 Task: Use the formula "DSTDEV" in spreadsheet "Project protfolio".
Action: Mouse moved to (789, 125)
Screenshot: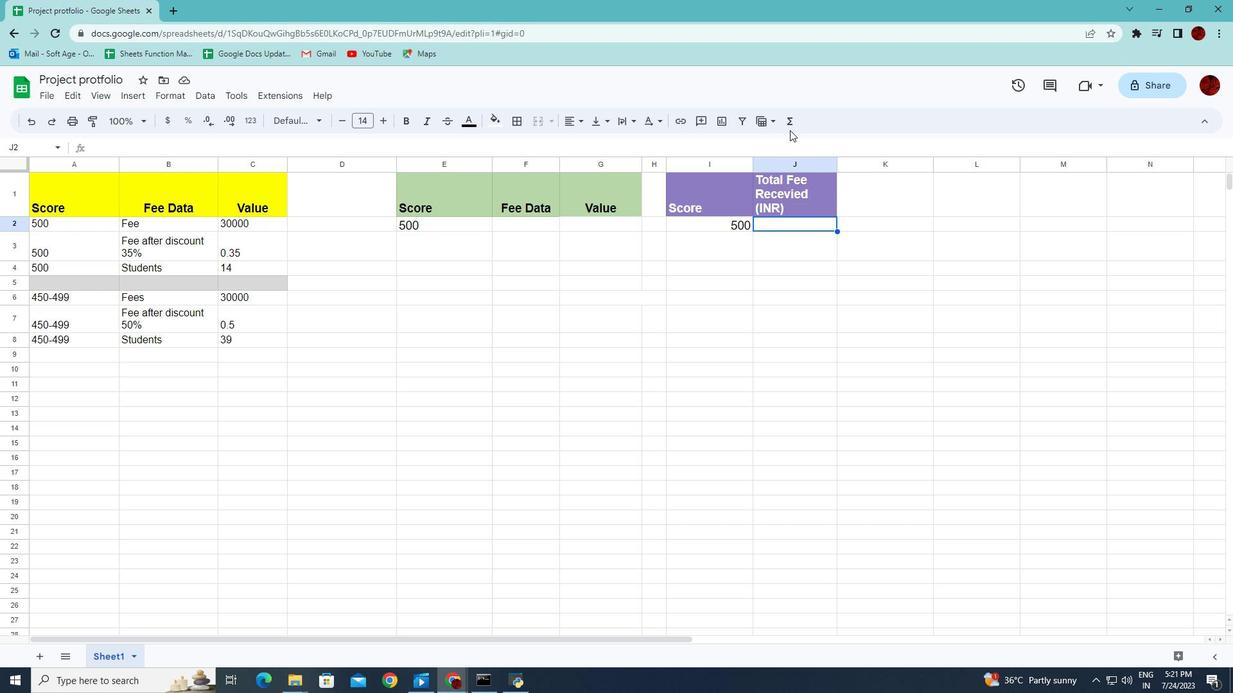 
Action: Mouse pressed left at (789, 125)
Screenshot: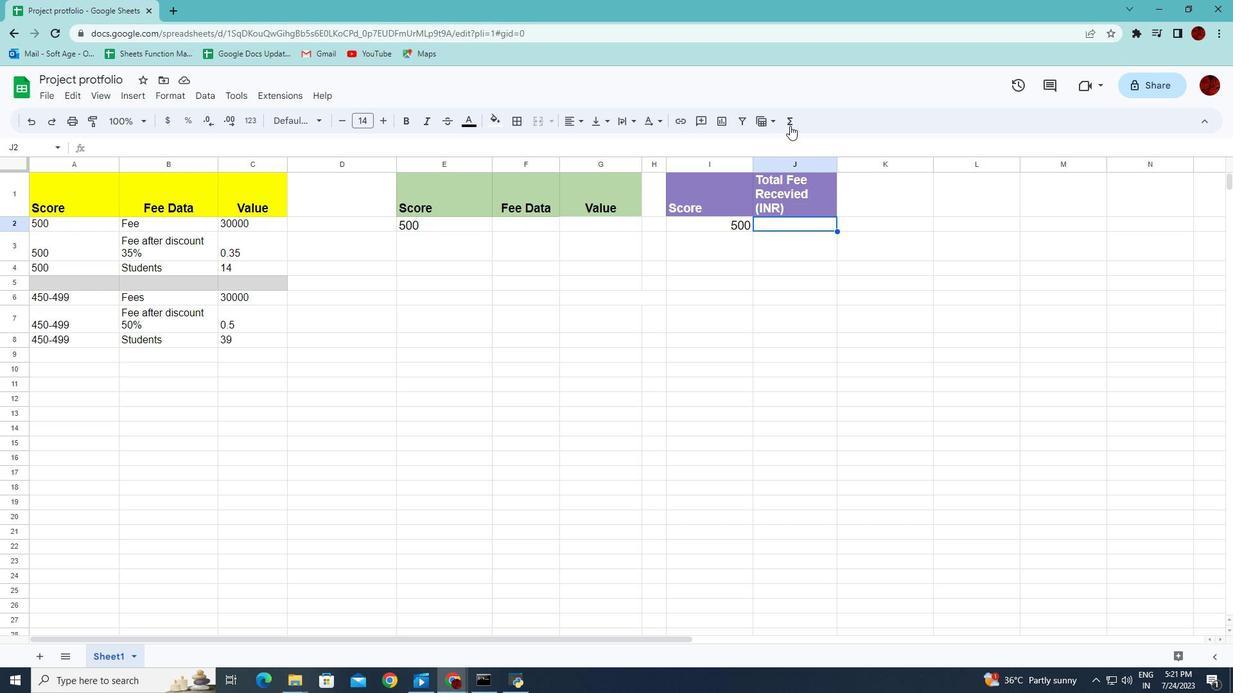 
Action: Mouse moved to (995, 256)
Screenshot: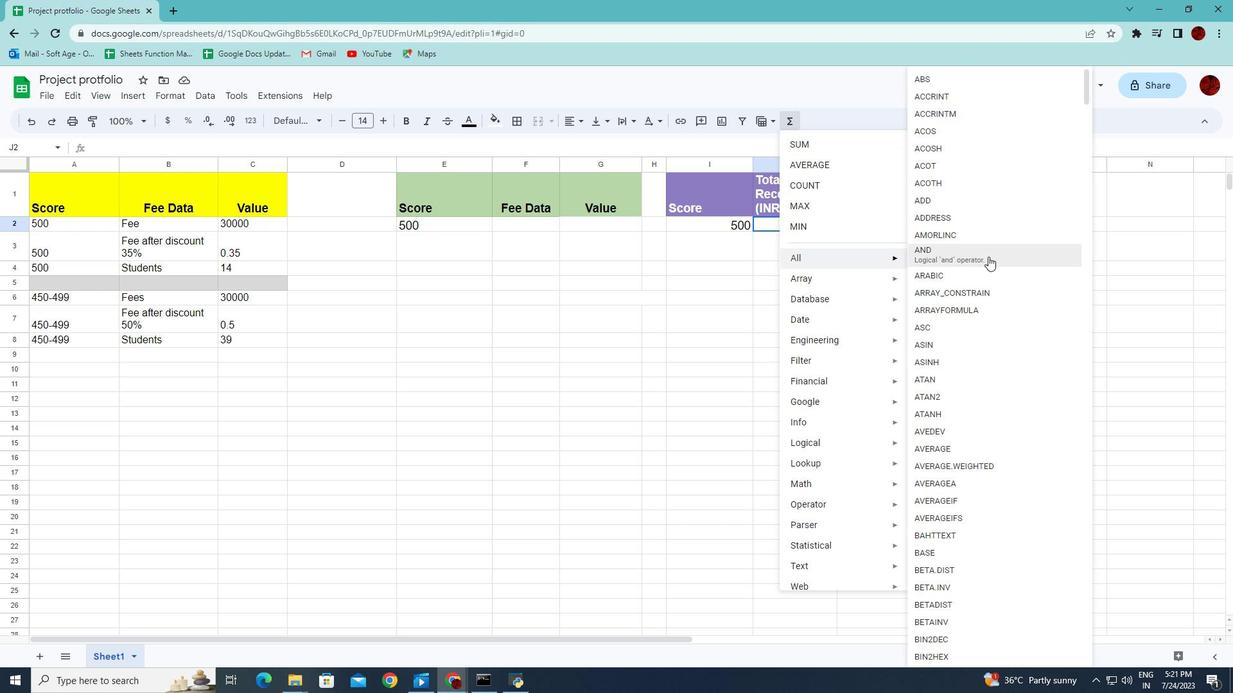 
Action: Mouse scrolled (995, 255) with delta (0, 0)
Screenshot: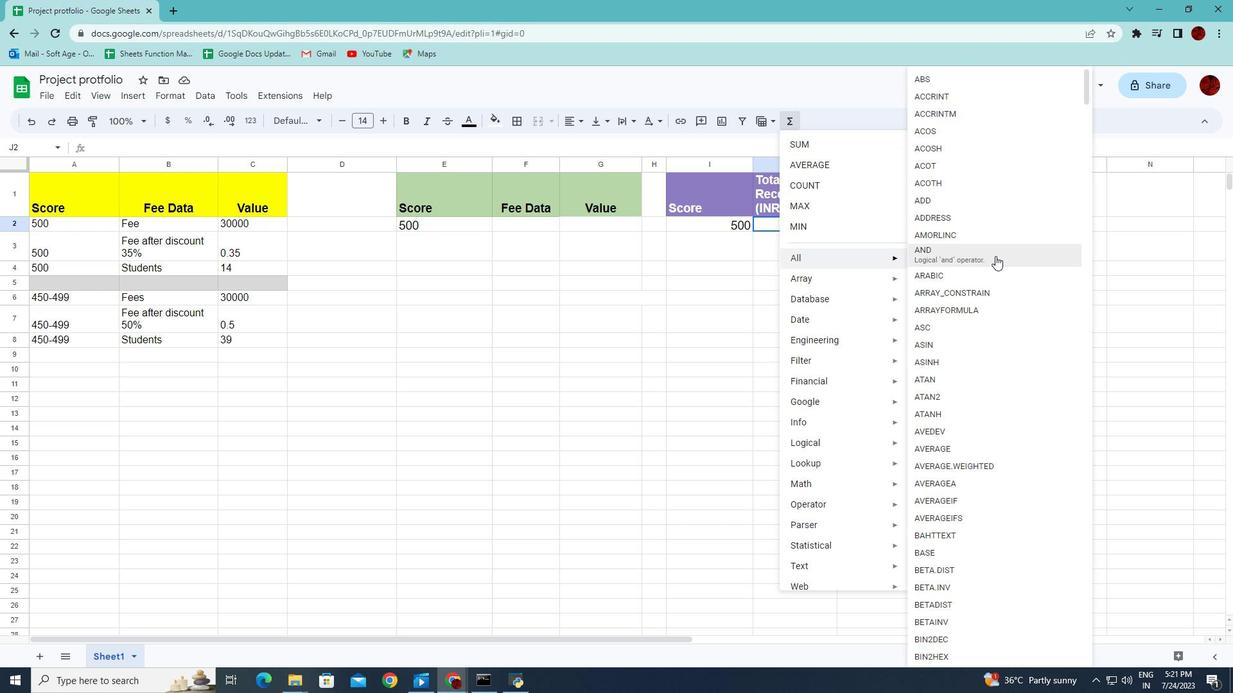 
Action: Mouse scrolled (995, 255) with delta (0, 0)
Screenshot: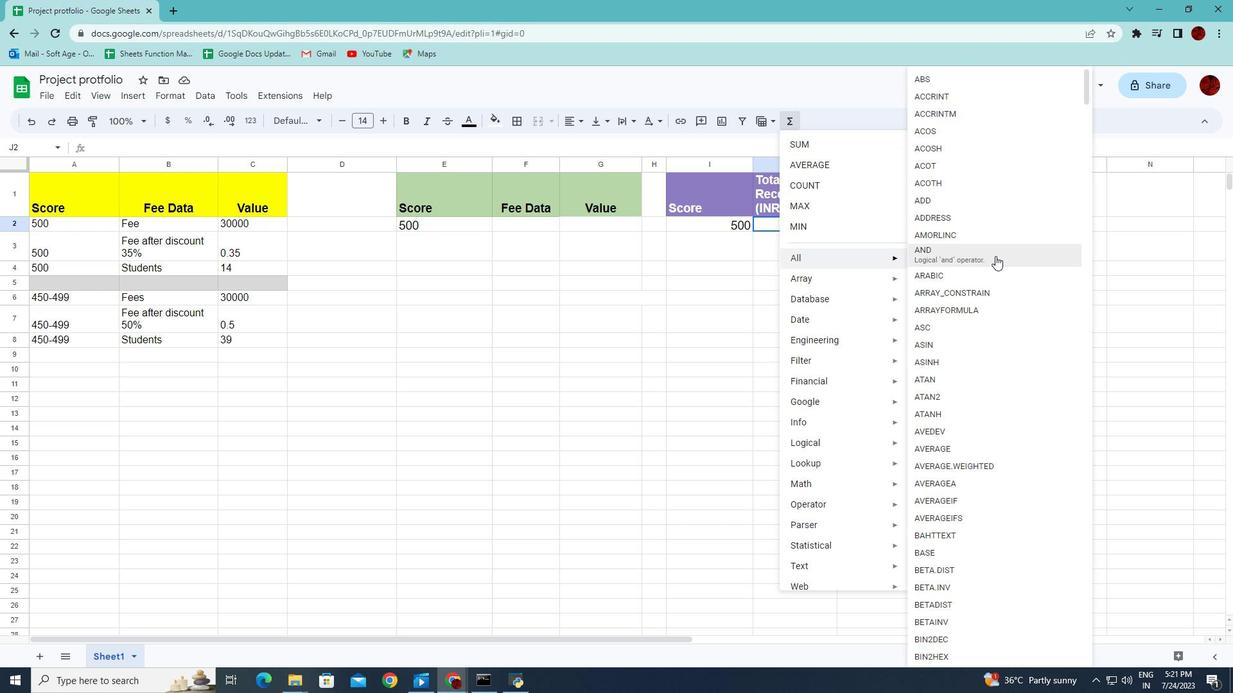 
Action: Mouse scrolled (995, 255) with delta (0, 0)
Screenshot: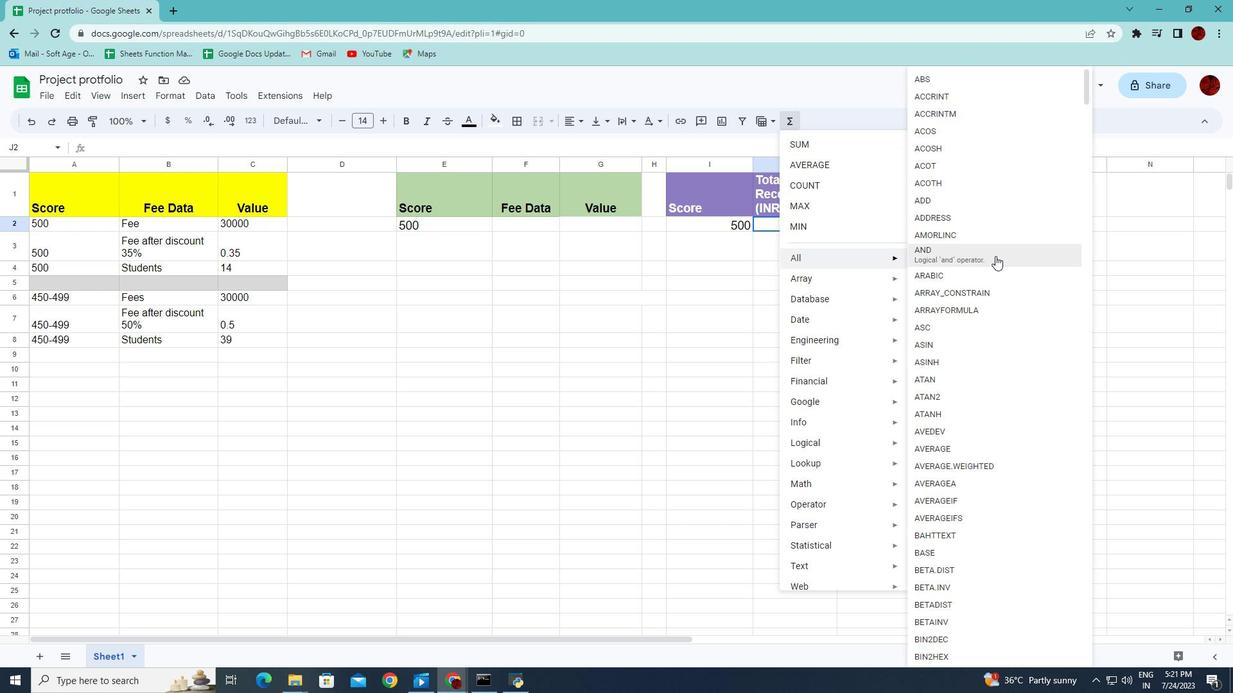 
Action: Mouse scrolled (995, 255) with delta (0, 0)
Screenshot: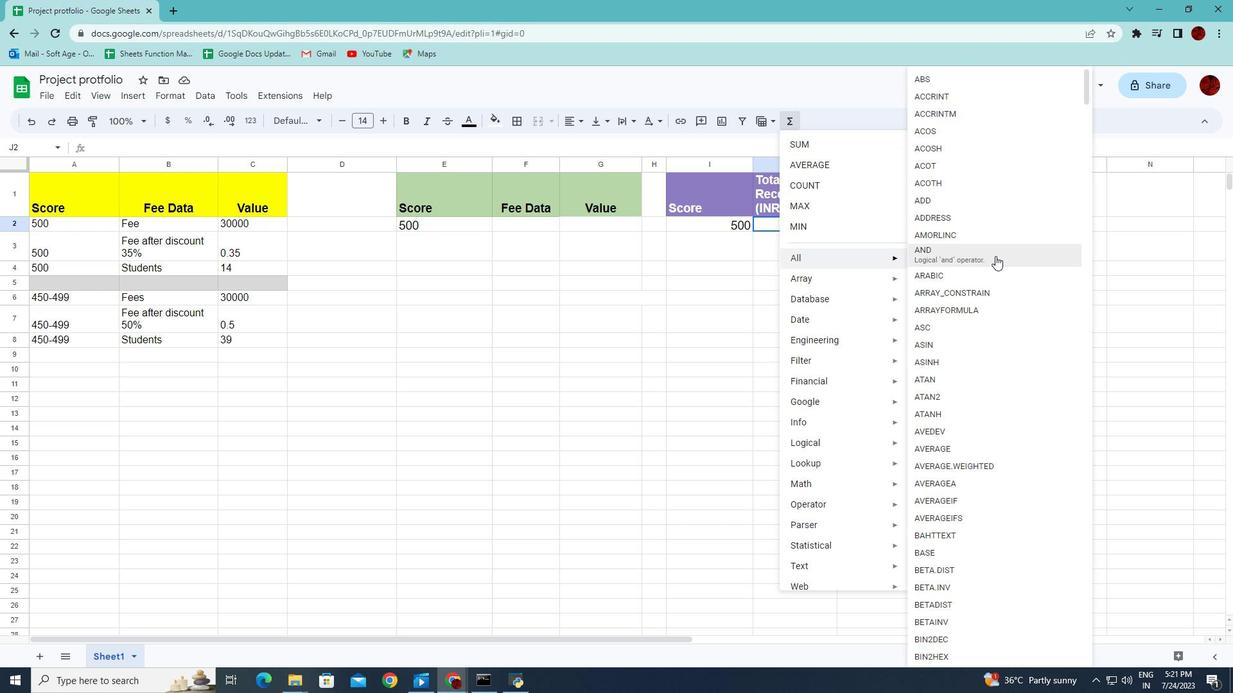 
Action: Mouse scrolled (995, 255) with delta (0, 0)
Screenshot: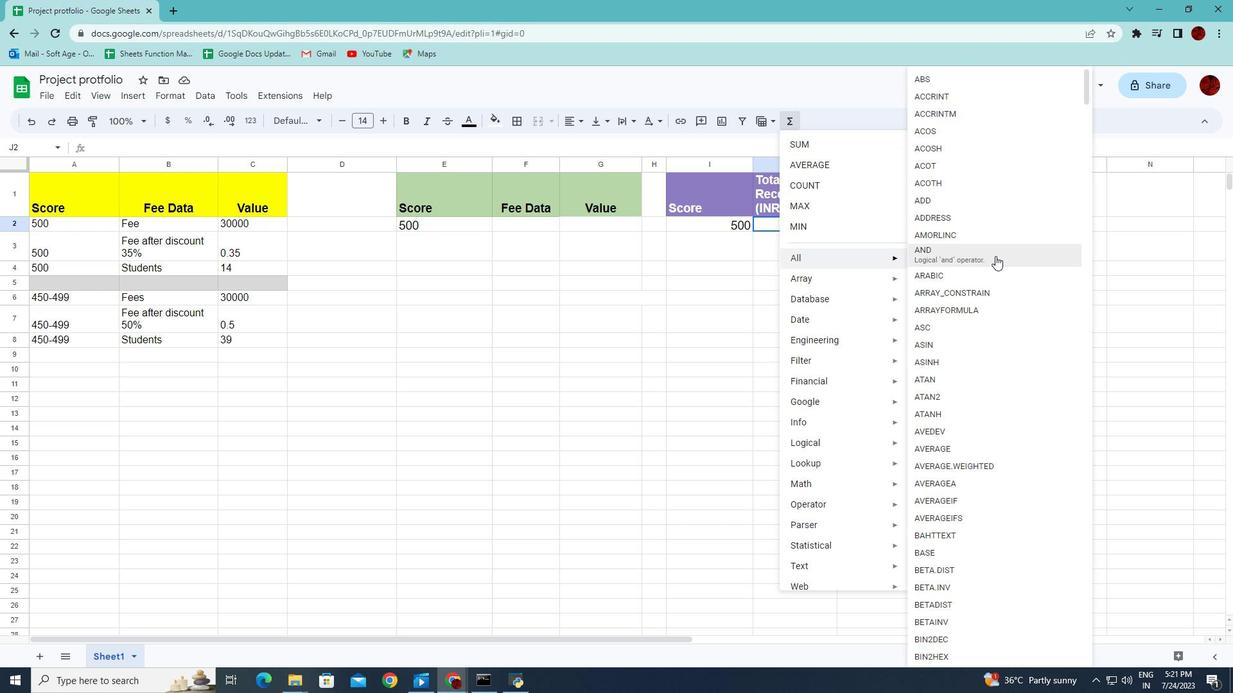 
Action: Mouse scrolled (995, 255) with delta (0, 0)
Screenshot: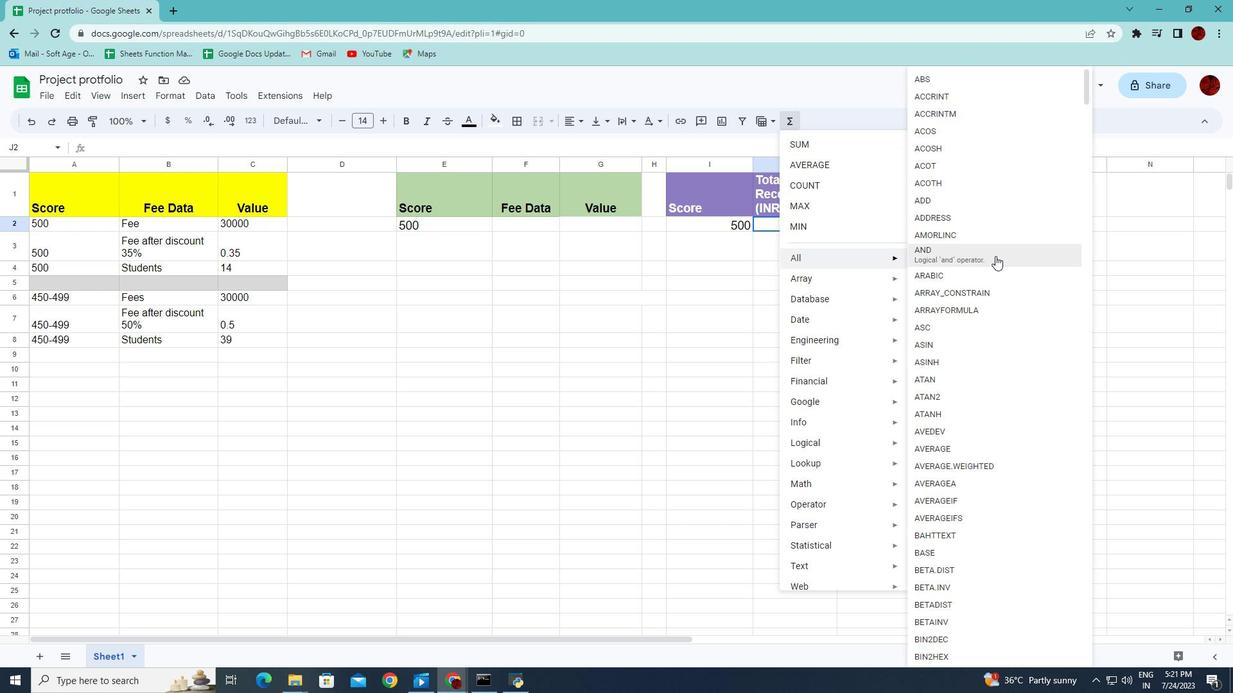 
Action: Mouse scrolled (995, 255) with delta (0, 0)
Screenshot: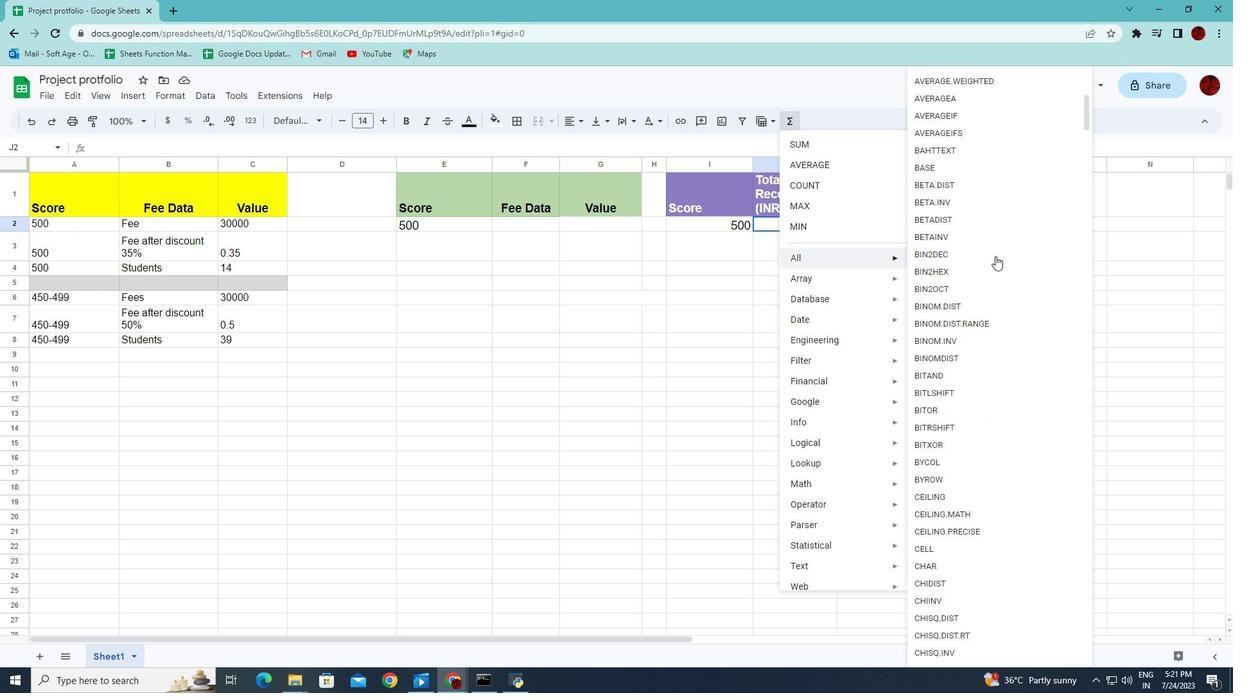 
Action: Mouse scrolled (995, 255) with delta (0, 0)
Screenshot: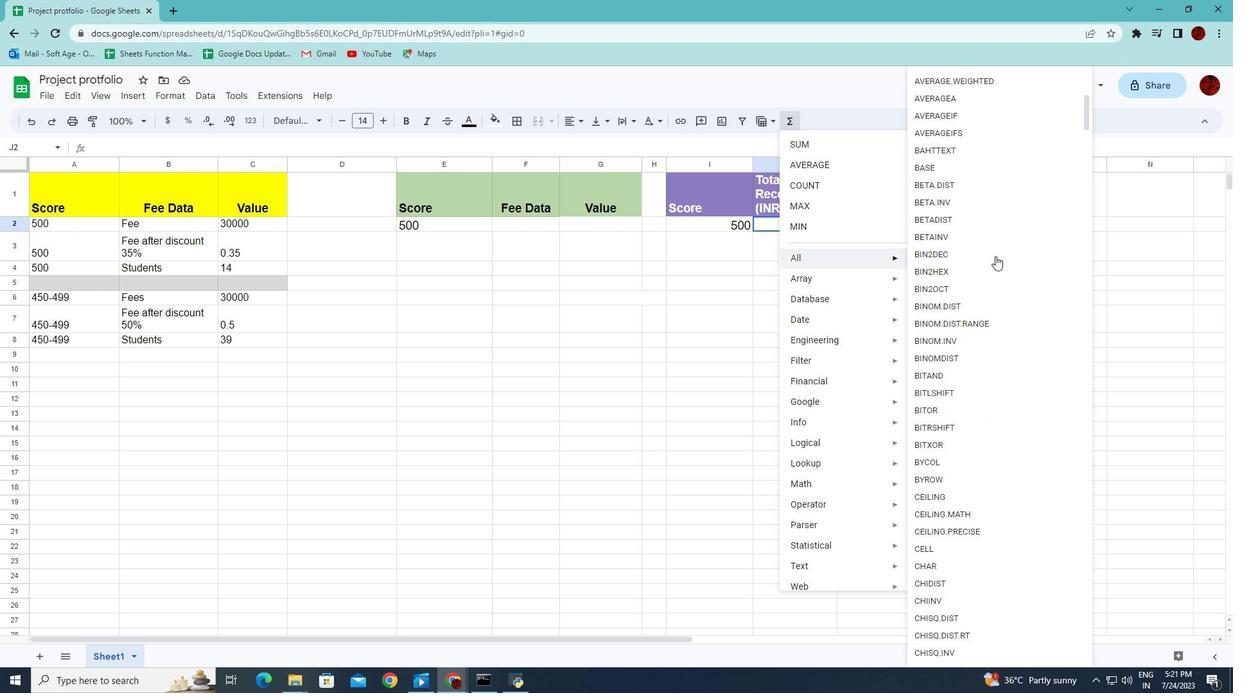 
Action: Mouse scrolled (995, 255) with delta (0, 0)
Screenshot: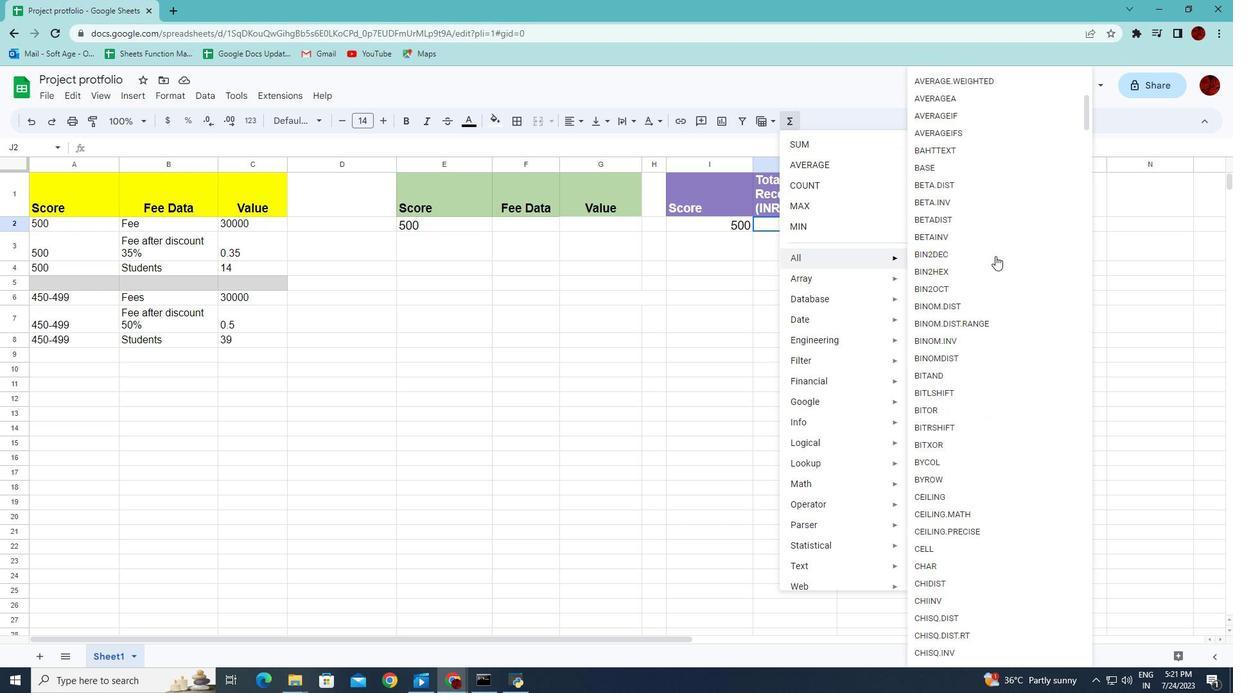 
Action: Mouse scrolled (995, 255) with delta (0, 0)
Screenshot: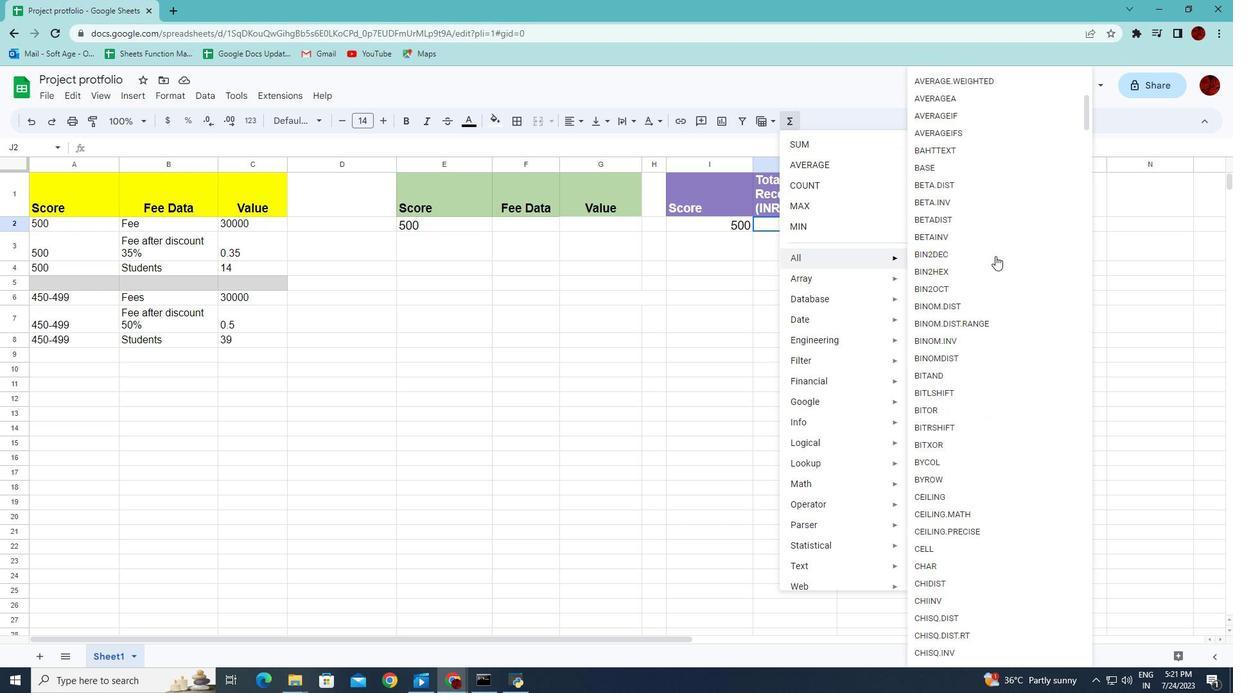 
Action: Mouse scrolled (995, 255) with delta (0, 0)
Screenshot: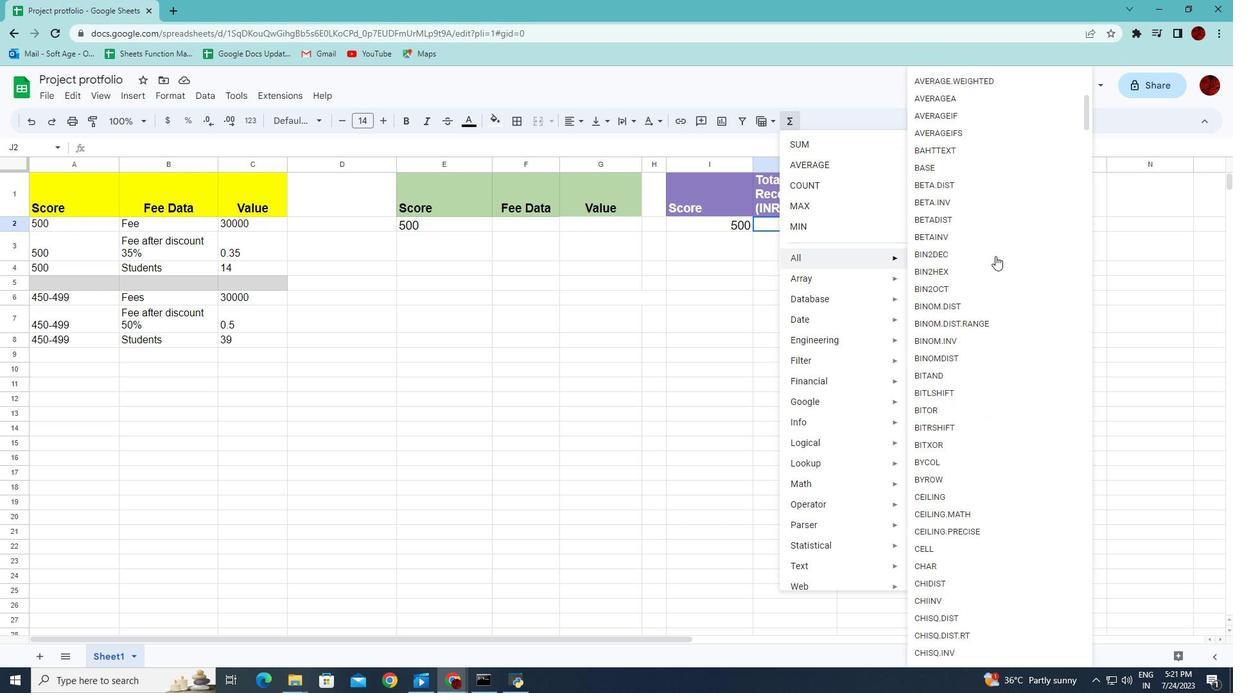 
Action: Mouse scrolled (995, 255) with delta (0, 0)
Screenshot: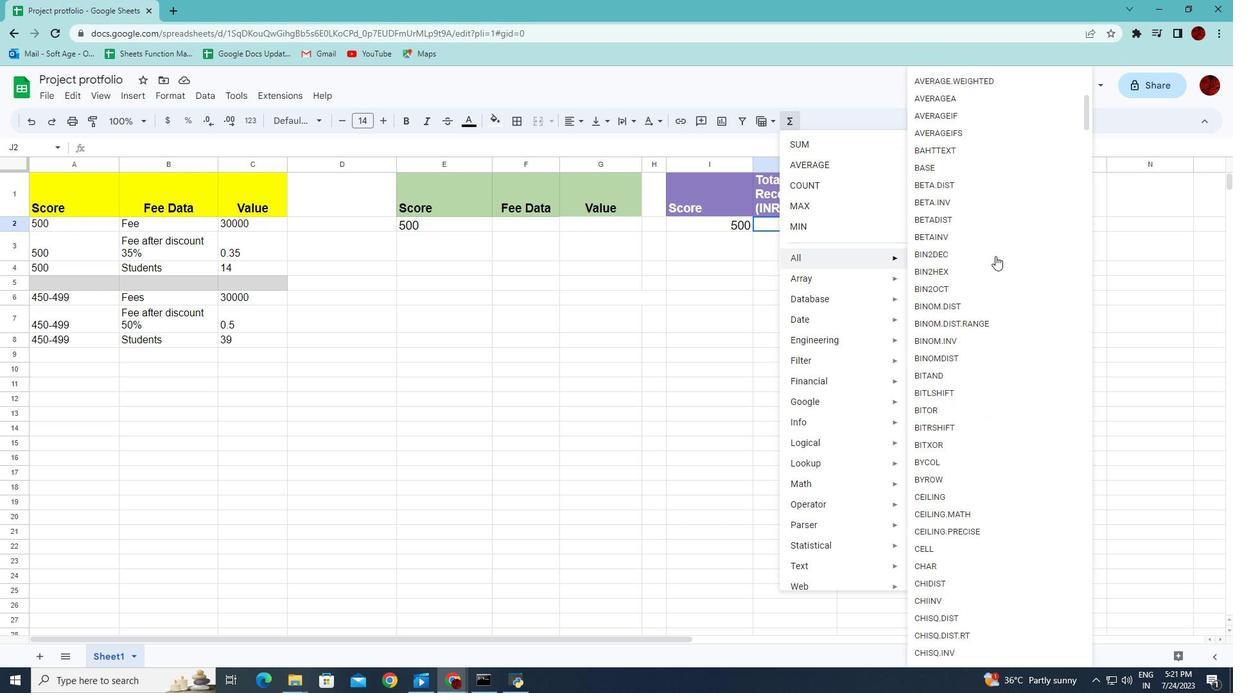 
Action: Mouse scrolled (995, 255) with delta (0, 0)
Screenshot: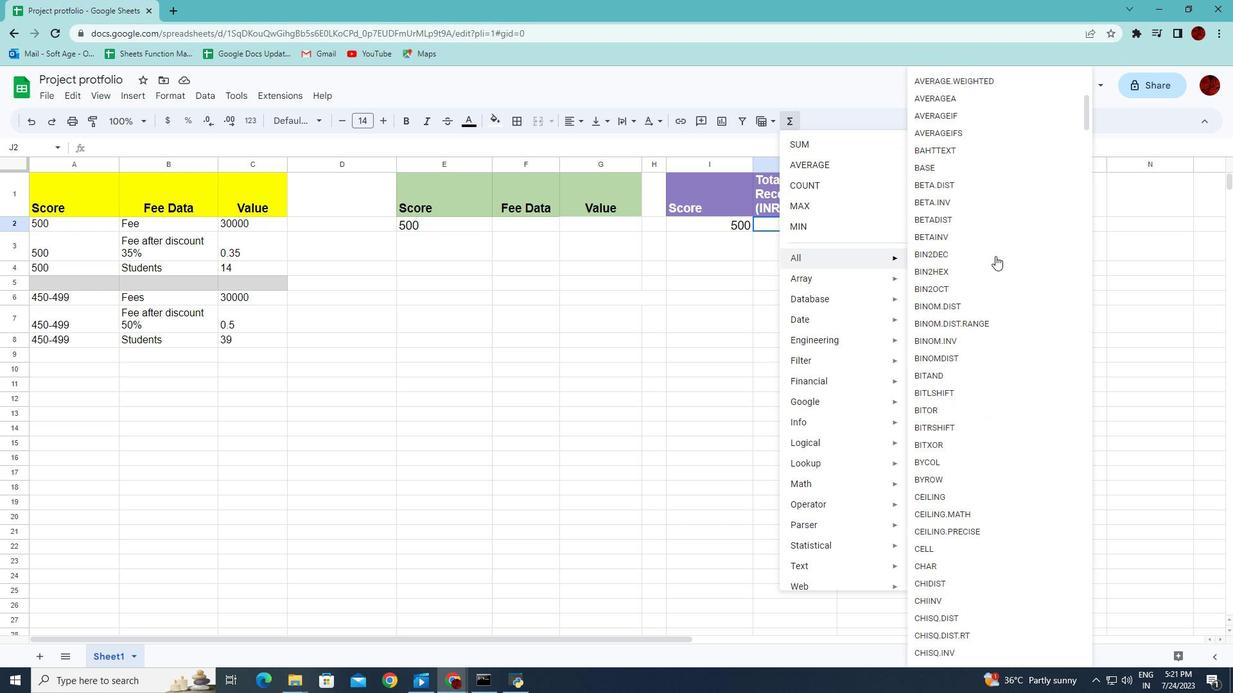 
Action: Mouse scrolled (995, 255) with delta (0, 0)
Screenshot: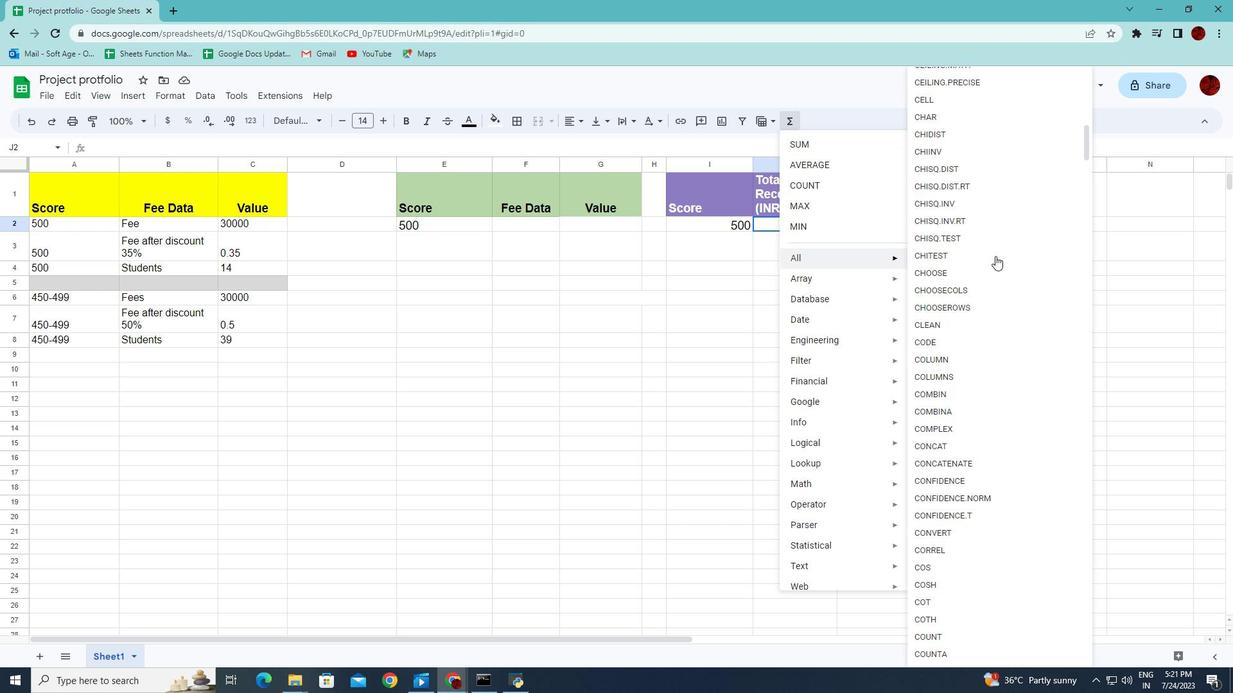 
Action: Mouse scrolled (995, 255) with delta (0, 0)
Screenshot: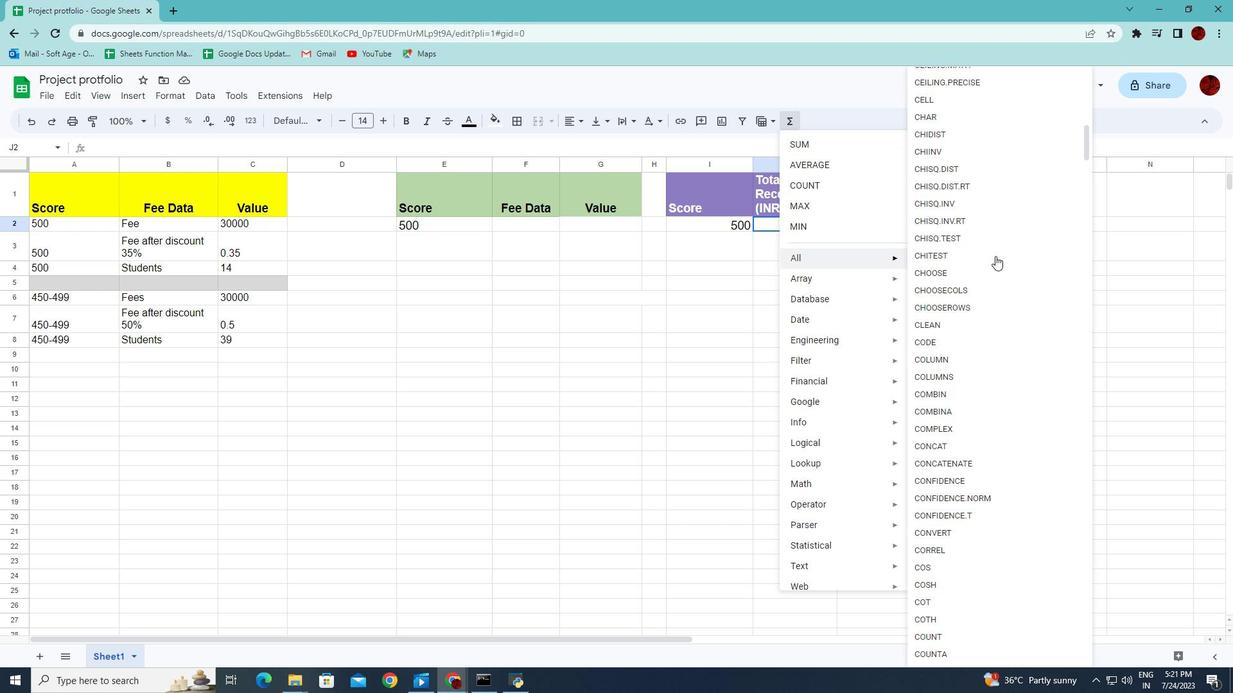 
Action: Mouse scrolled (995, 255) with delta (0, 0)
Screenshot: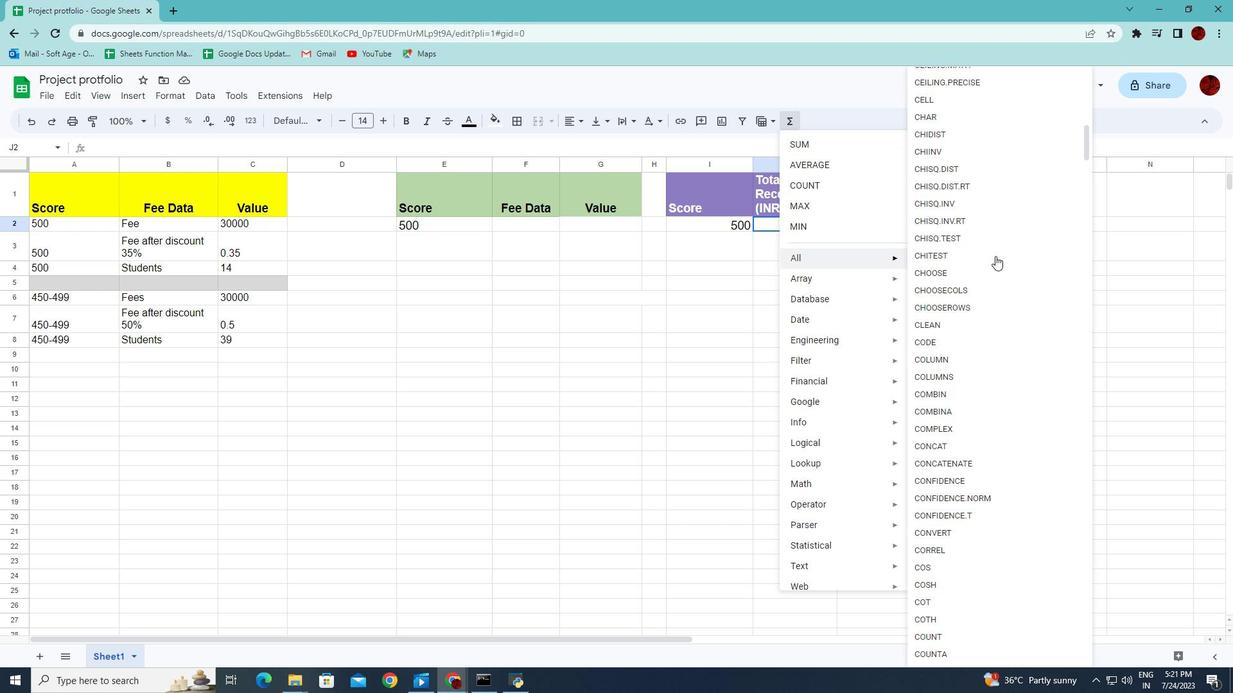 
Action: Mouse scrolled (995, 255) with delta (0, 0)
Screenshot: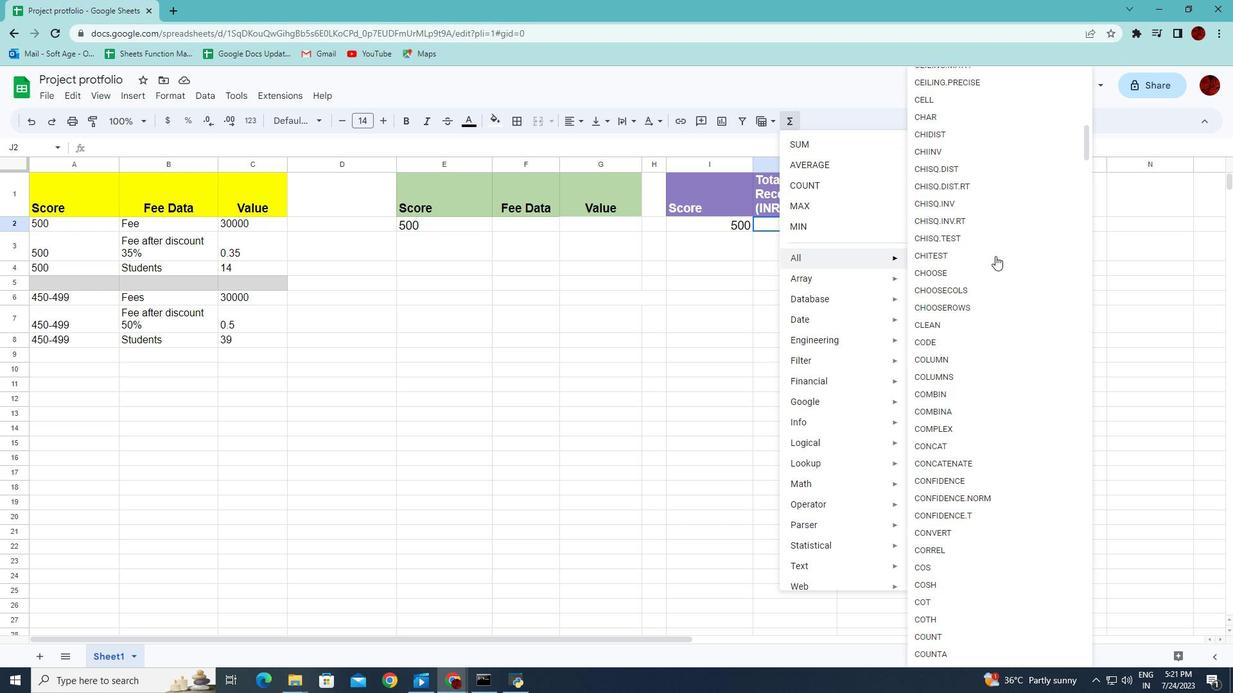 
Action: Mouse scrolled (995, 255) with delta (0, 0)
Screenshot: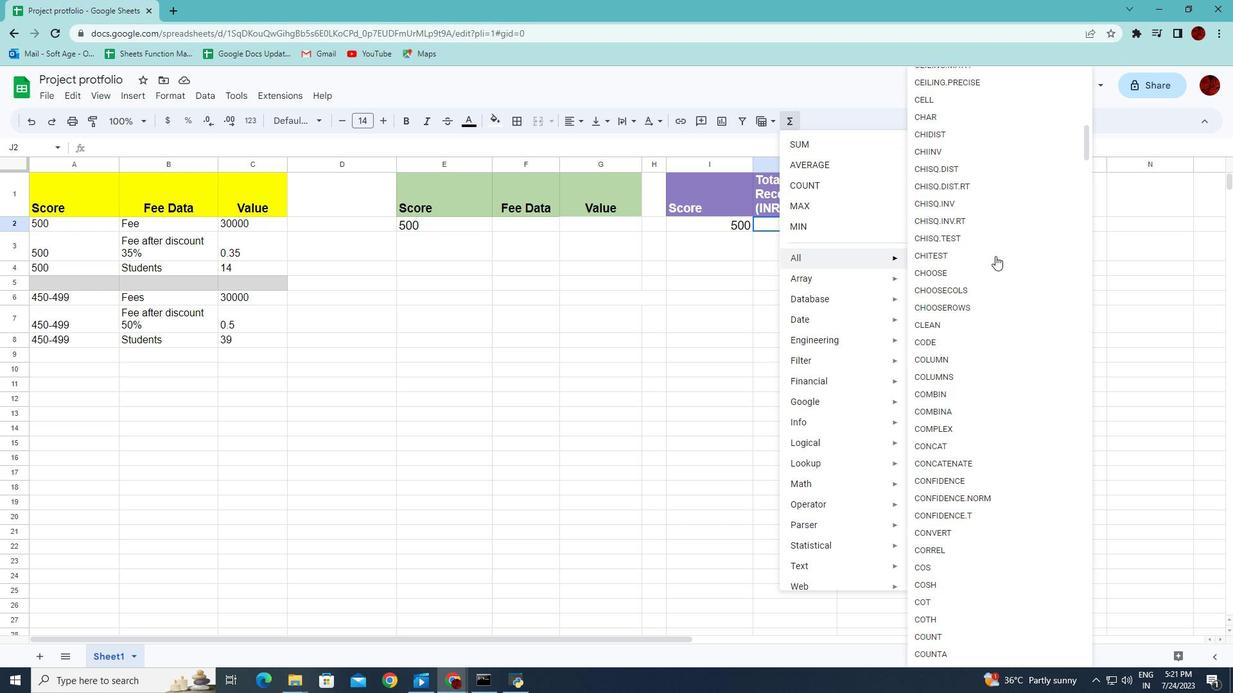
Action: Mouse scrolled (995, 255) with delta (0, 0)
Screenshot: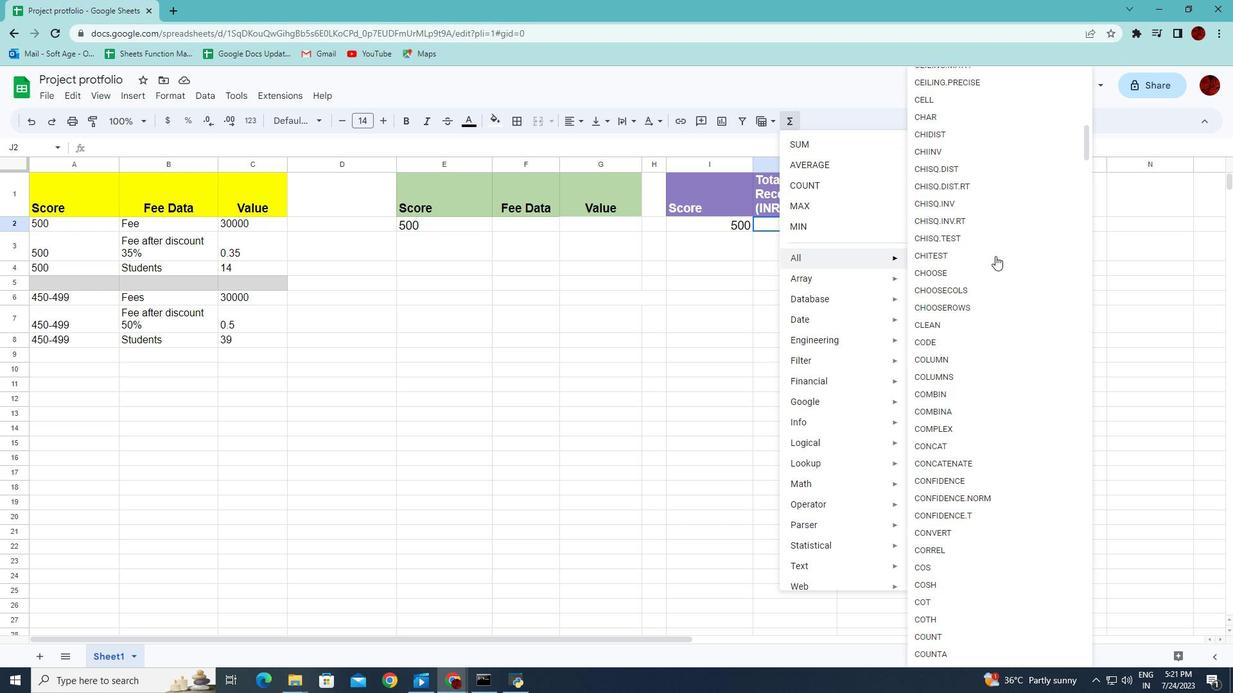 
Action: Mouse scrolled (995, 255) with delta (0, 0)
Screenshot: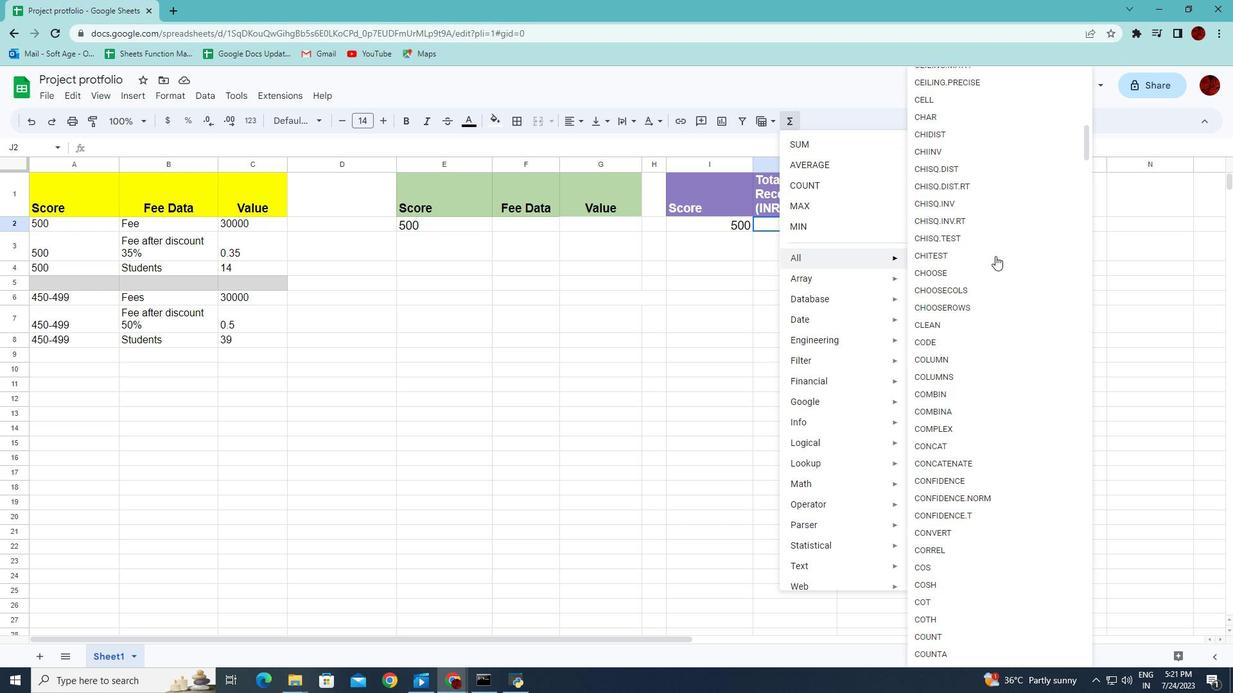
Action: Mouse scrolled (995, 255) with delta (0, 0)
Screenshot: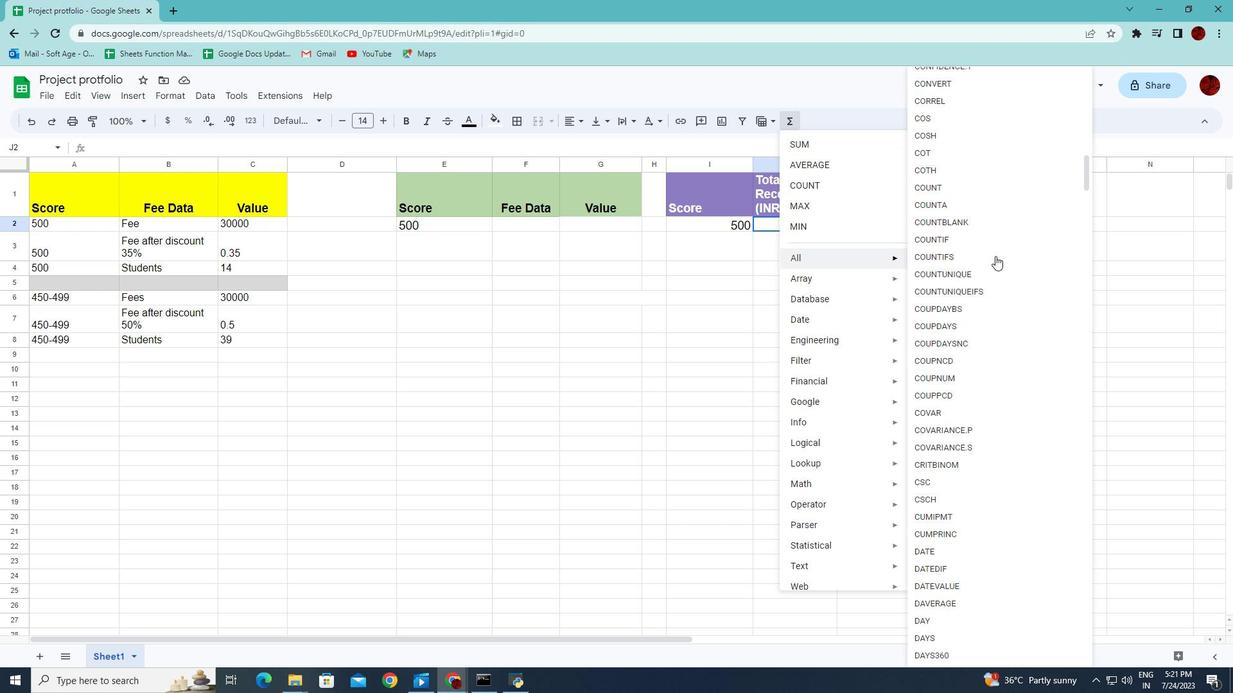 
Action: Mouse scrolled (995, 255) with delta (0, 0)
Screenshot: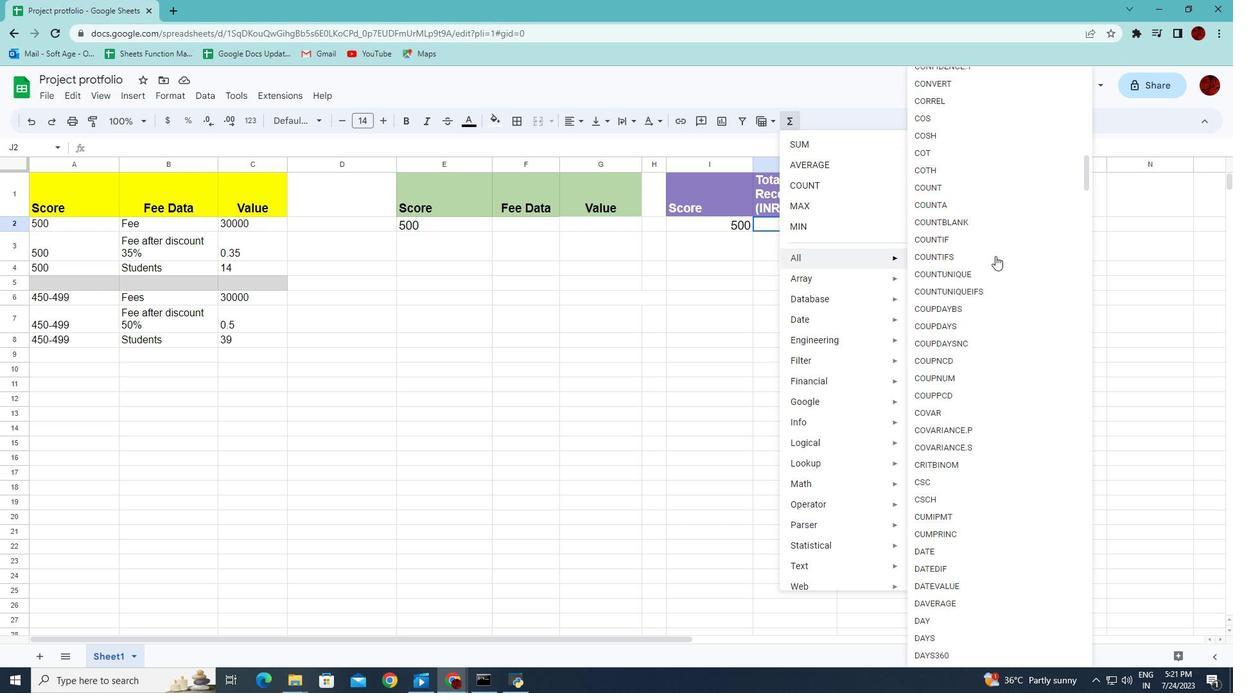 
Action: Mouse scrolled (995, 255) with delta (0, 0)
Screenshot: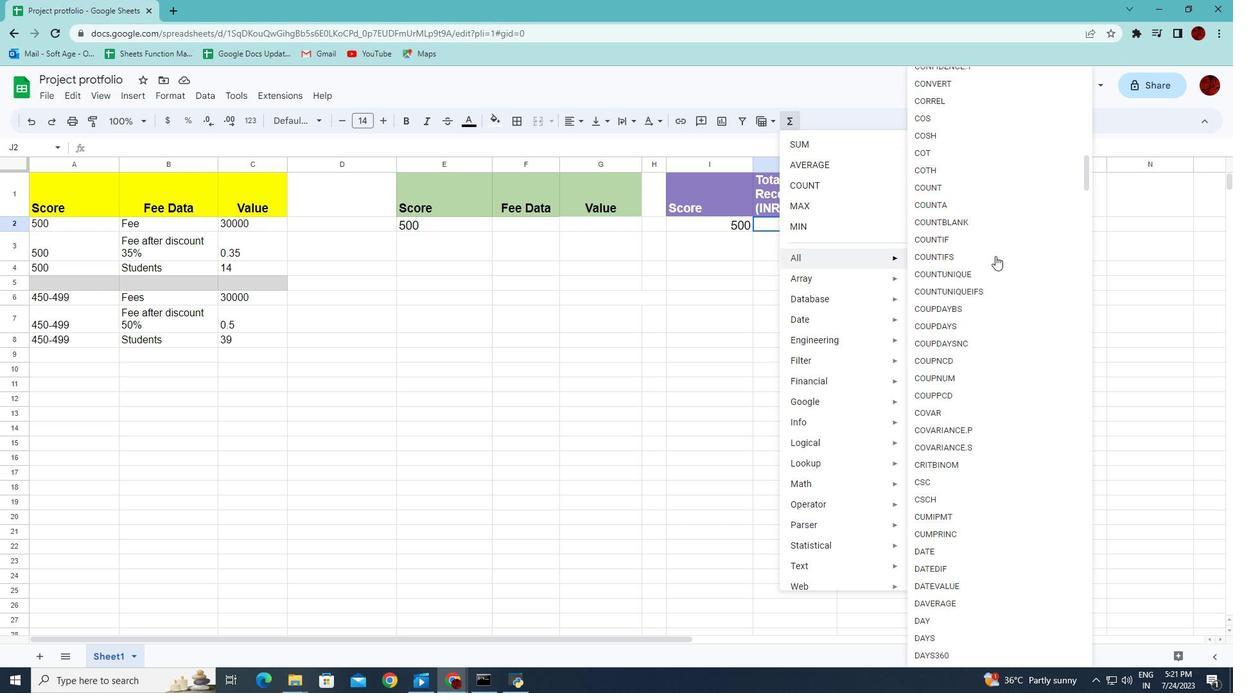 
Action: Mouse scrolled (995, 255) with delta (0, 0)
Screenshot: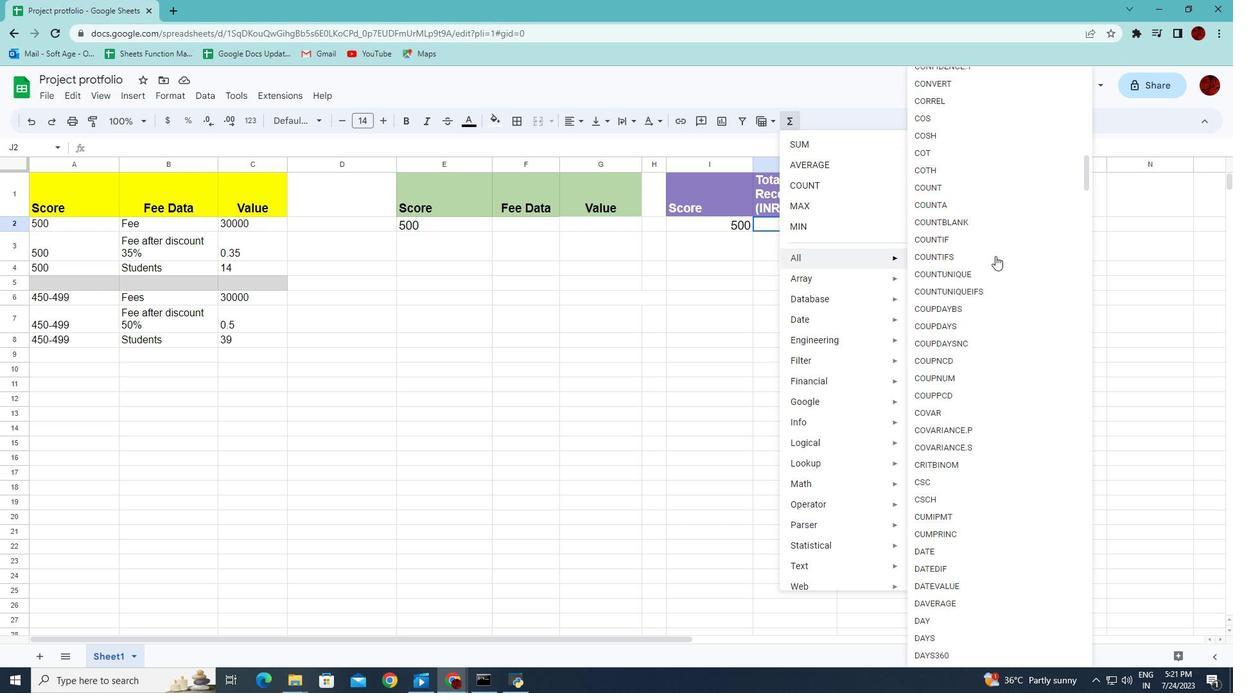 
Action: Mouse scrolled (995, 255) with delta (0, 0)
Screenshot: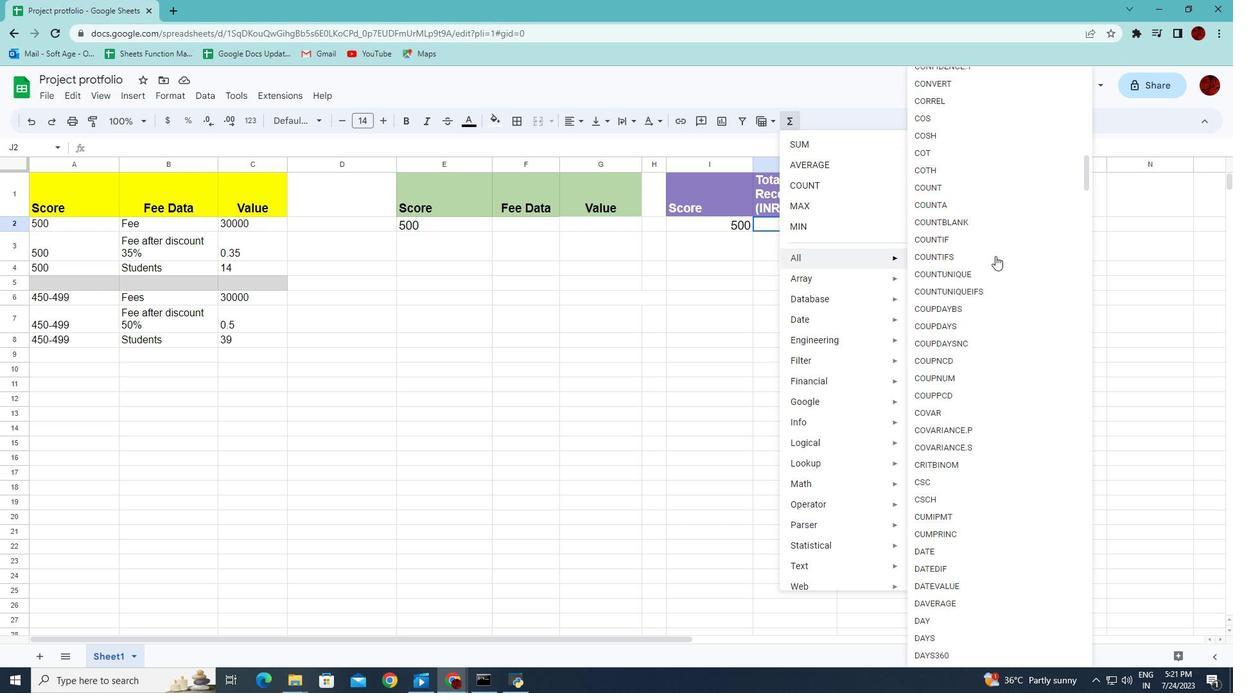 
Action: Mouse scrolled (995, 255) with delta (0, 0)
Screenshot: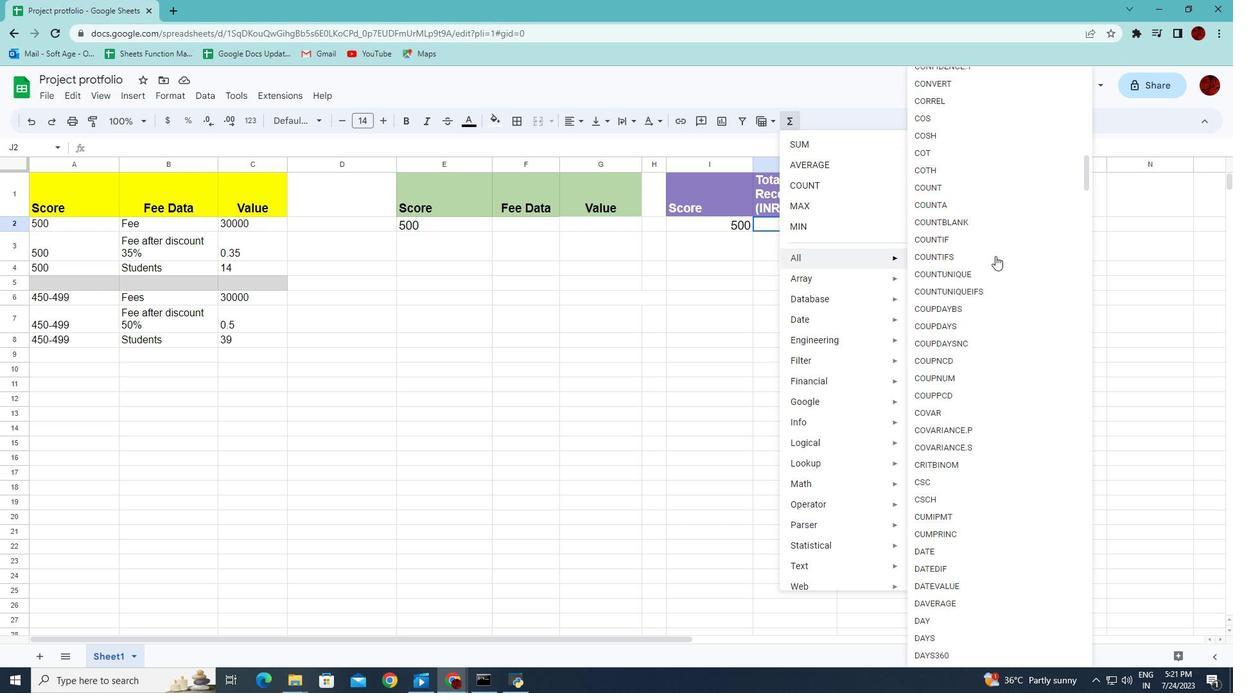
Action: Mouse scrolled (995, 255) with delta (0, 0)
Screenshot: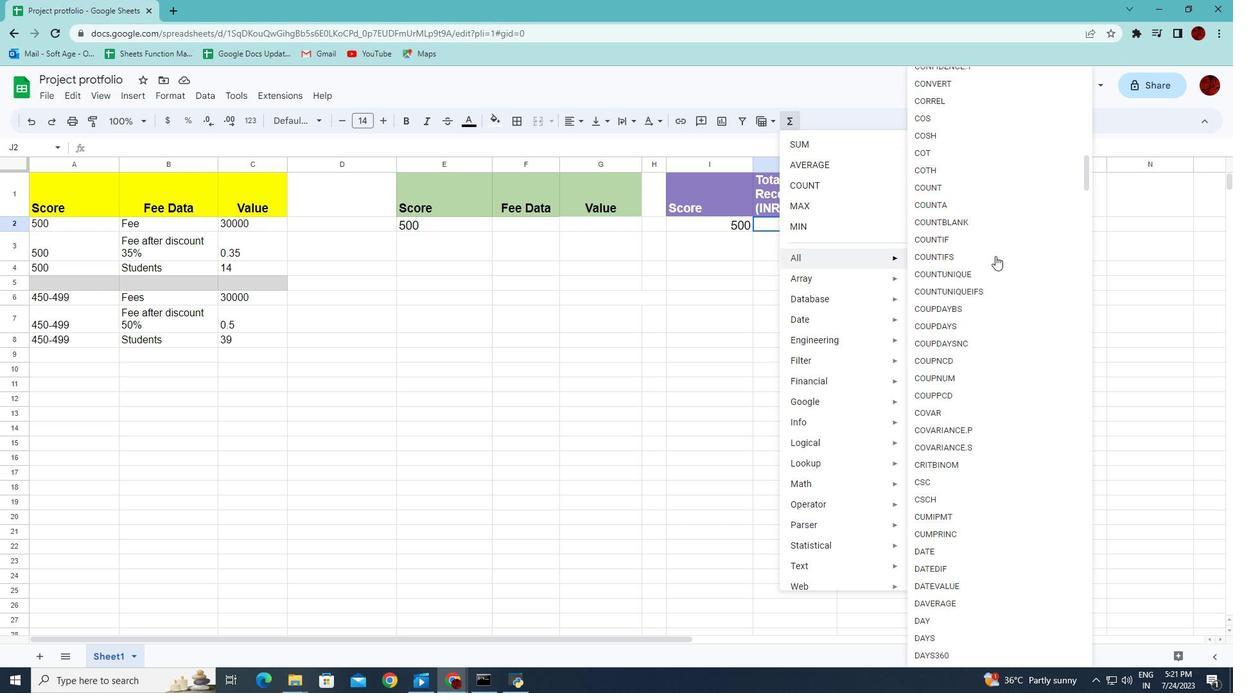 
Action: Mouse moved to (939, 595)
Screenshot: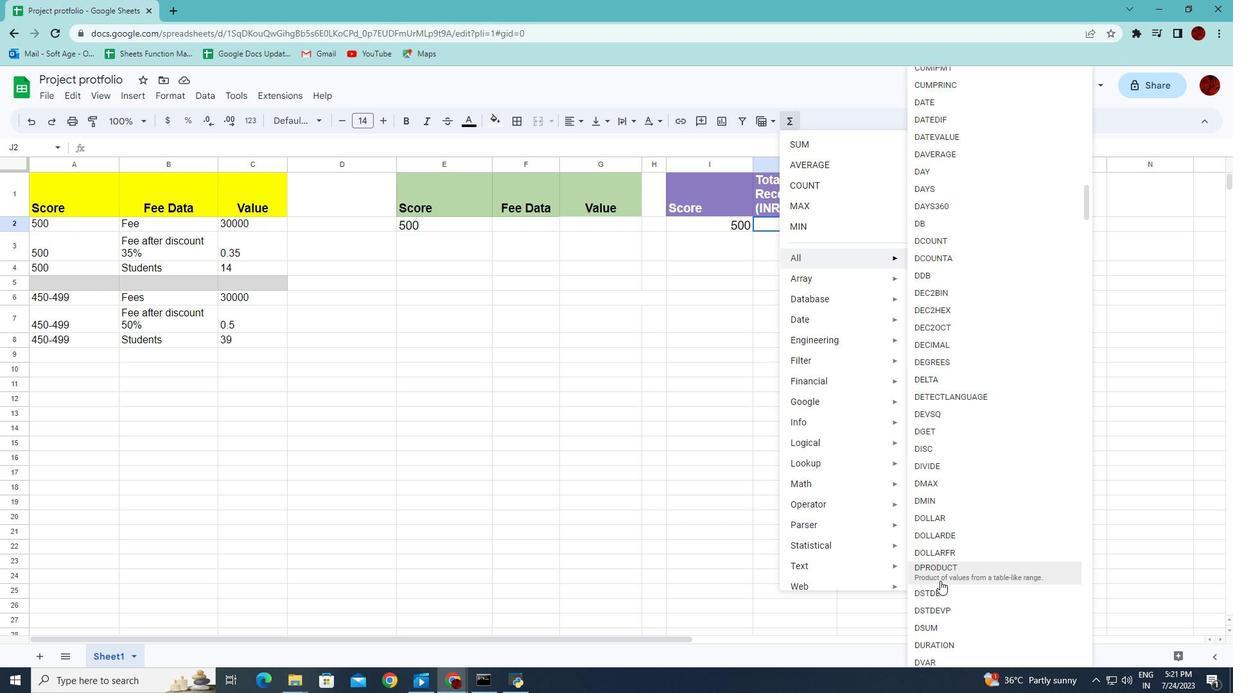 
Action: Mouse pressed left at (939, 595)
Screenshot: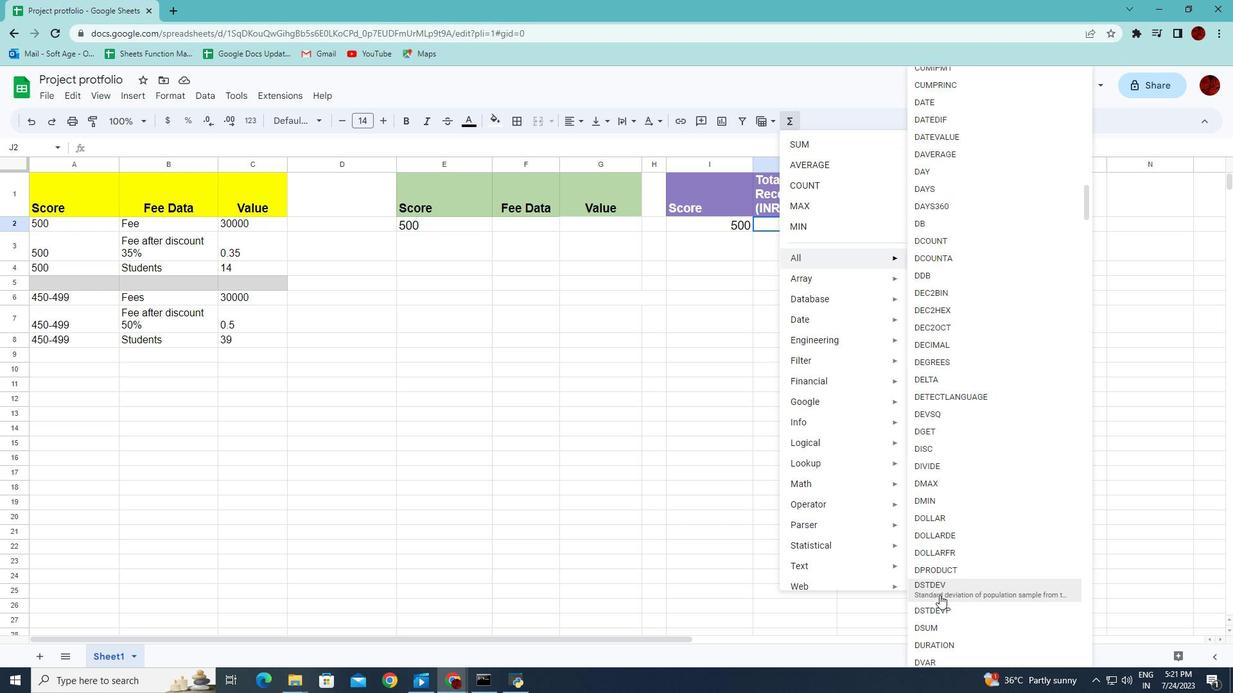 
Action: Mouse moved to (40, 203)
Screenshot: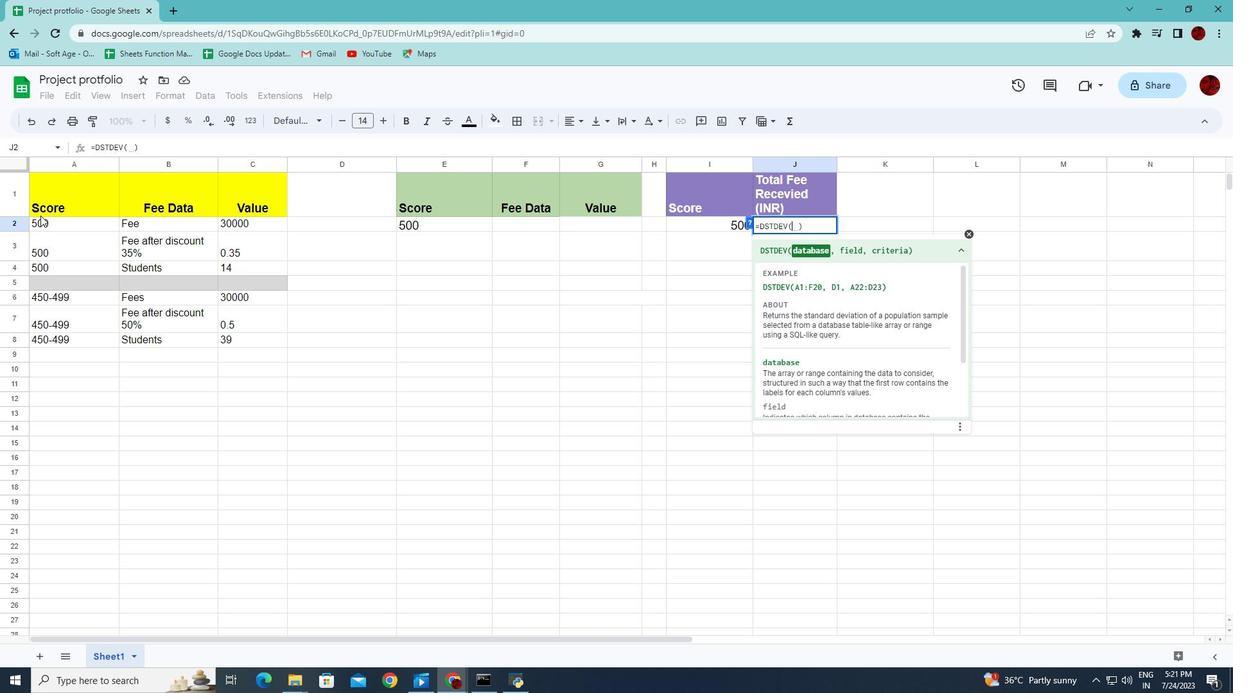 
Action: Mouse pressed left at (40, 203)
Screenshot: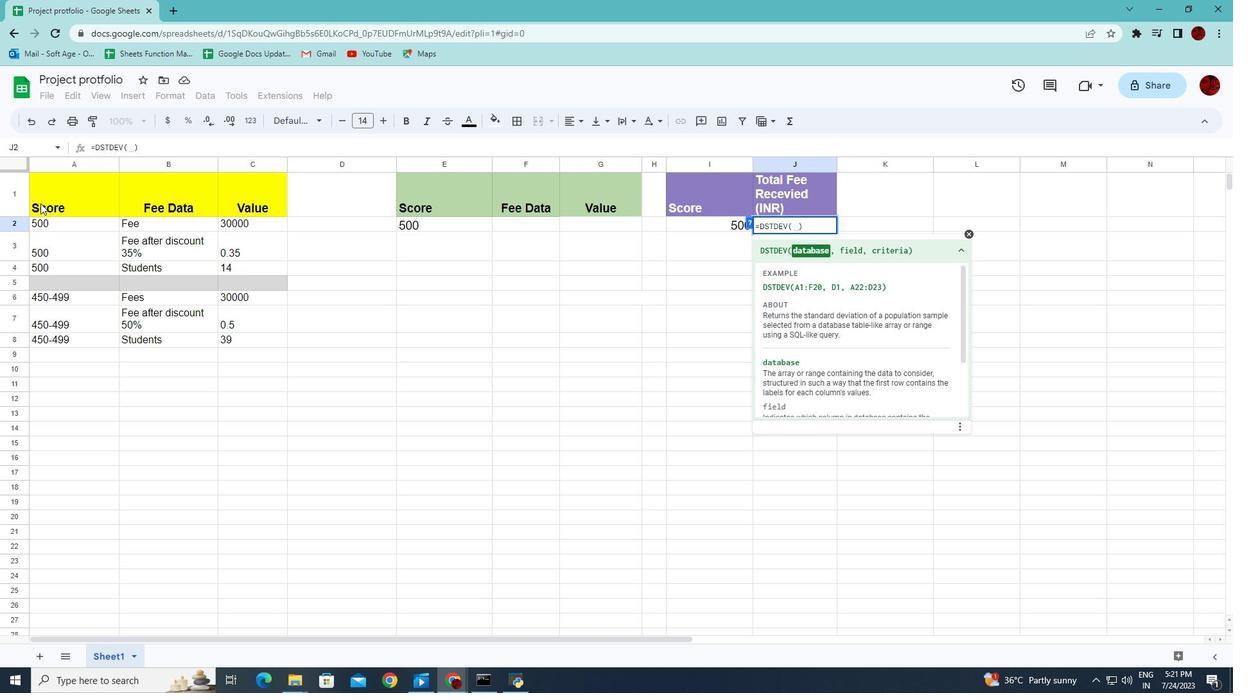 
Action: Mouse moved to (247, 343)
Screenshot: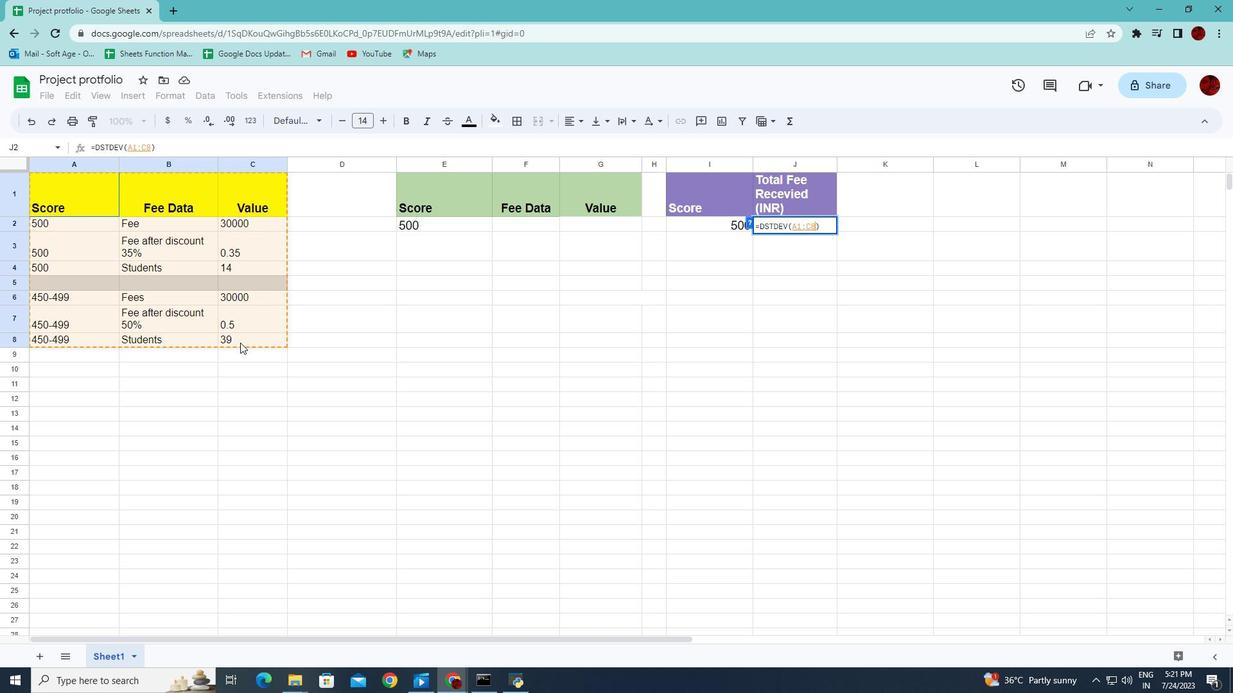 
Action: Key pressed ,
Screenshot: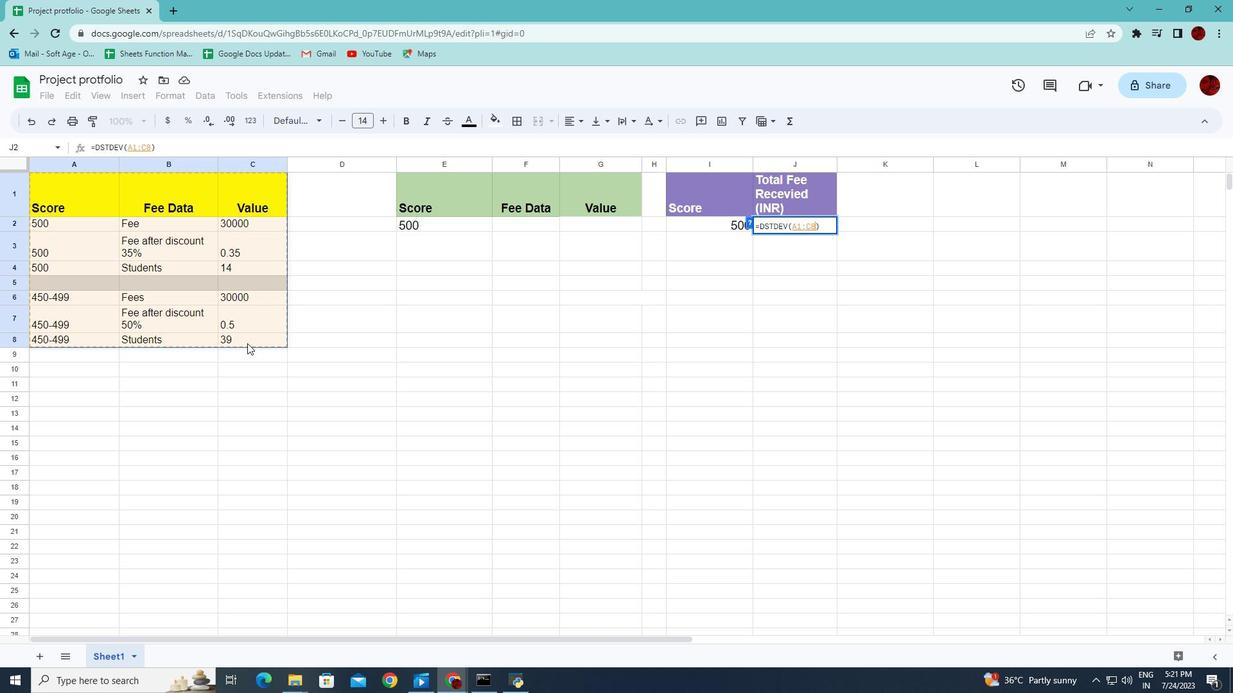 
Action: Mouse moved to (268, 188)
Screenshot: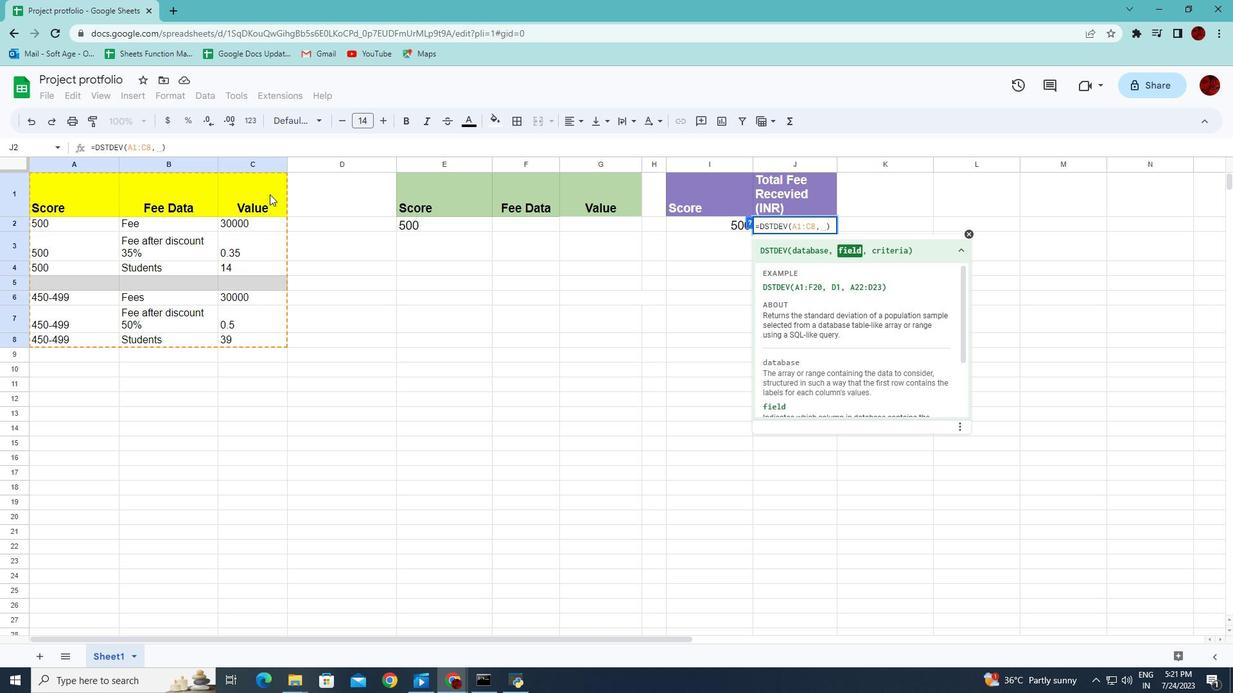 
Action: Mouse pressed left at (268, 188)
Screenshot: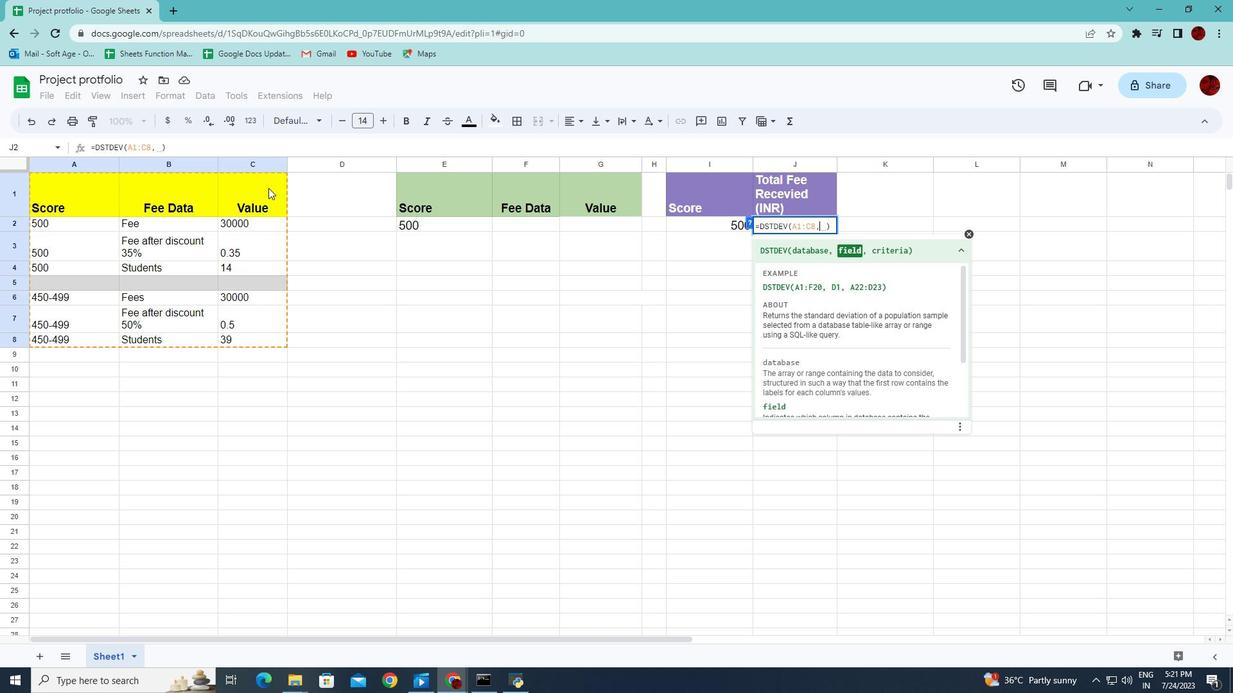 
Action: Key pressed ,
Screenshot: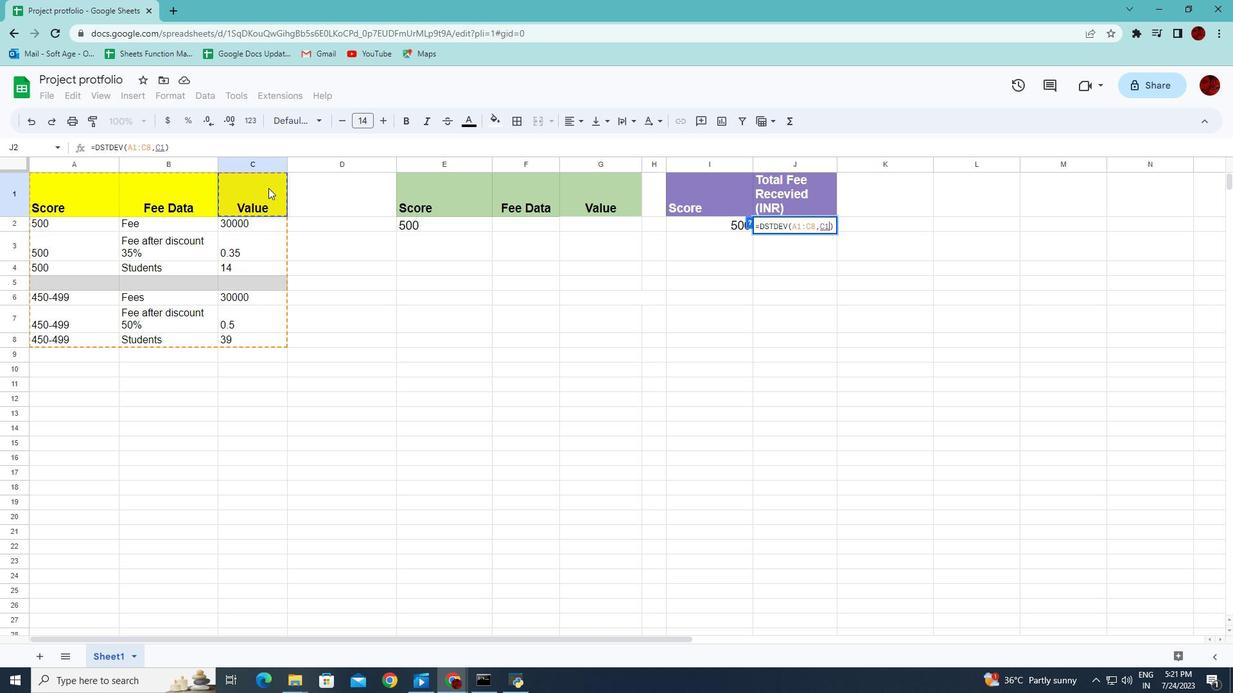 
Action: Mouse moved to (412, 191)
Screenshot: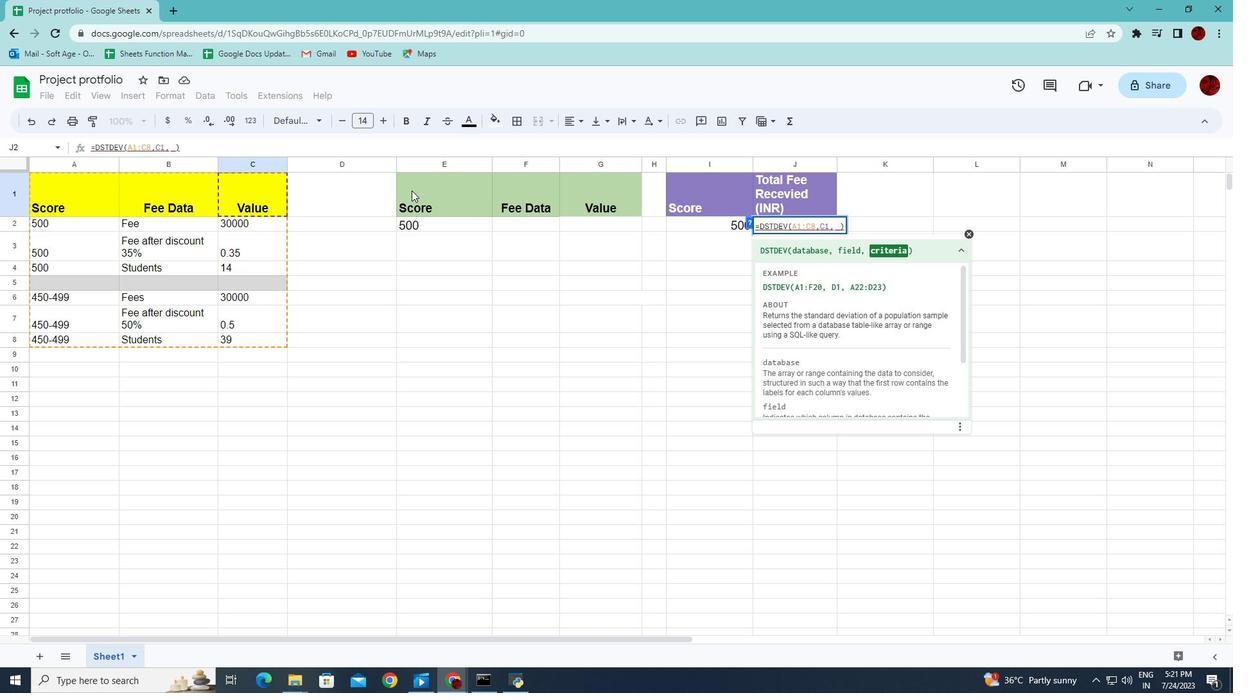 
Action: Mouse pressed left at (412, 191)
Screenshot: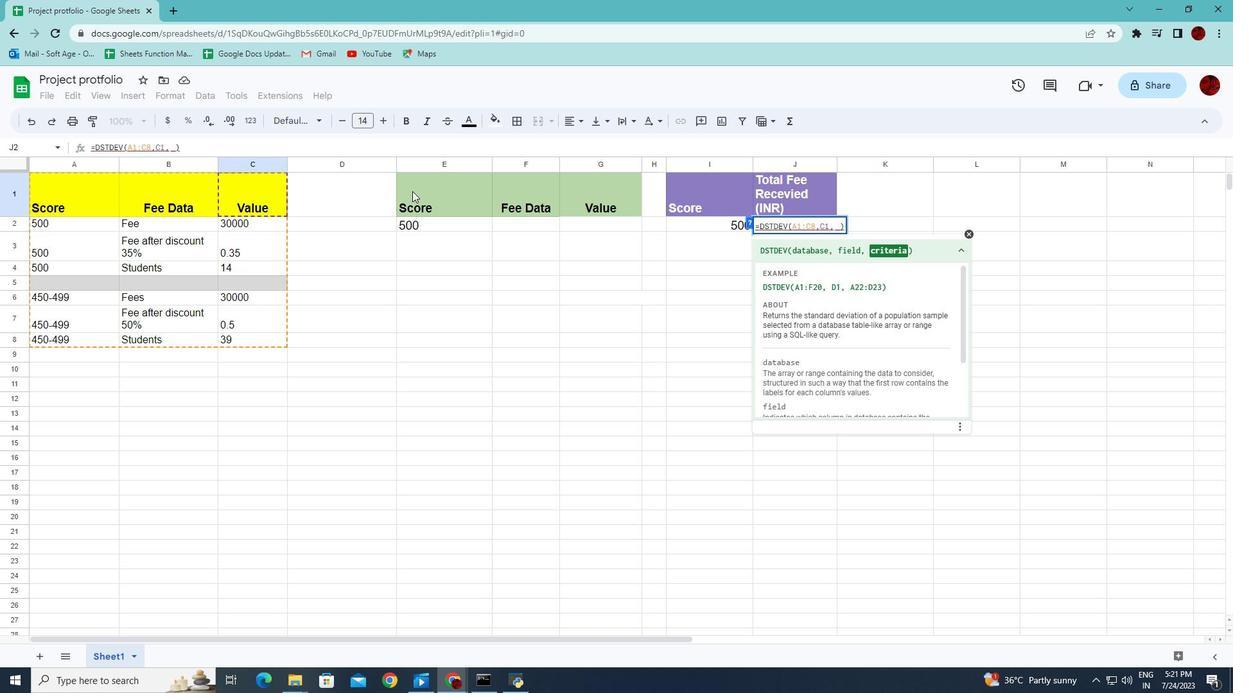 
Action: Mouse moved to (585, 225)
Screenshot: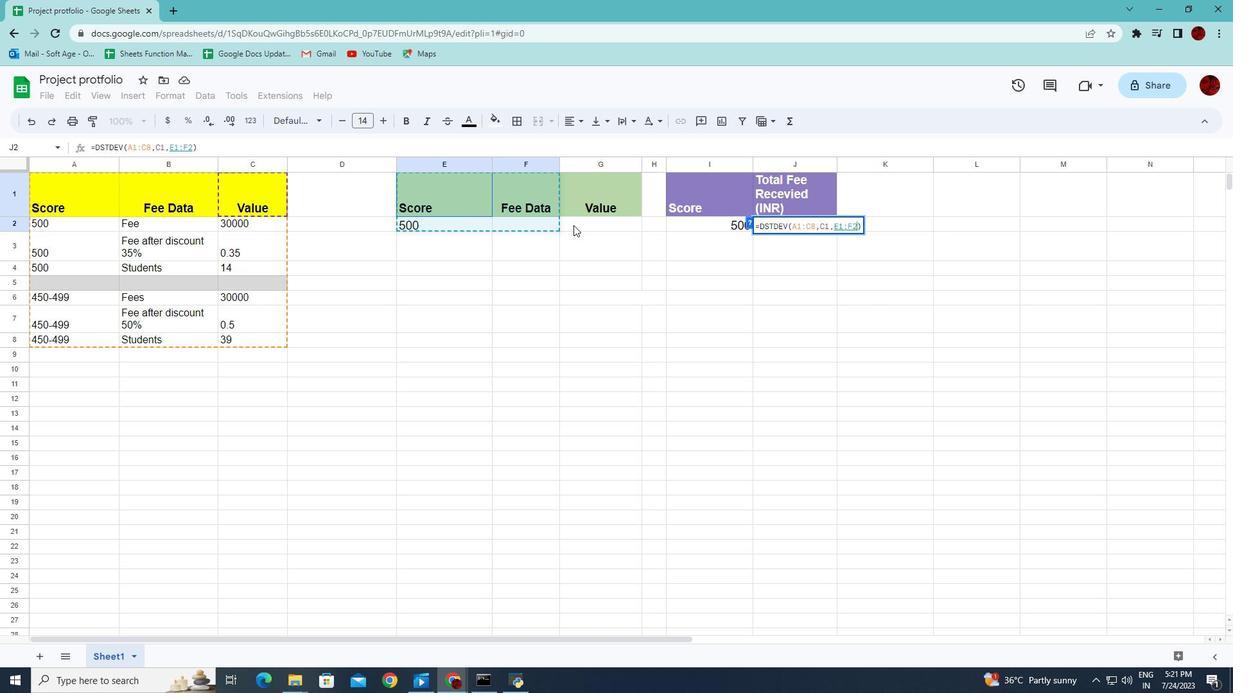 
Action: Key pressed <Key.enter>
Screenshot: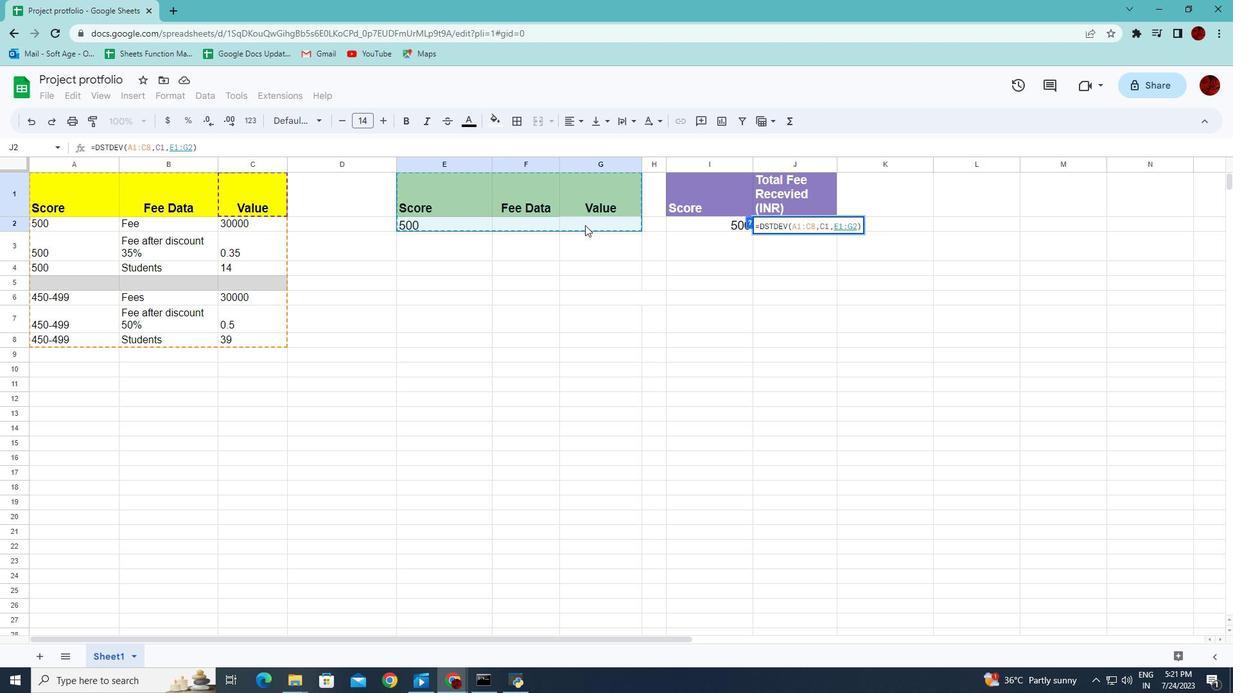 
